 Task: Open a blank google sheet and write heading  SpendSmartAdd Dates in a column and its values below  '2023-05-01, 2023-05-03, 2023-05-05, 2023-05-10, 2023-05-15, 2023-05-20, 2023-05-25 & 2023-05-31'Add Categories in next column and its values below  Groceries, Dining Out, Transportation, Entertainment, Shopping, Utilities, Health & Miscellaneous. Add Descriptions in next column and its values below  Supermarket, Restaurant, Public Transport, Movie Tickets, Clothing Store, Internet Bill, Pharmacy & Online PurchaseAdd Amountin next column and its values below  $50, $30, $10, $20, $100, $60, $40 & $50Save page DashboardFinAnalytics
Action: Mouse moved to (250, 164)
Screenshot: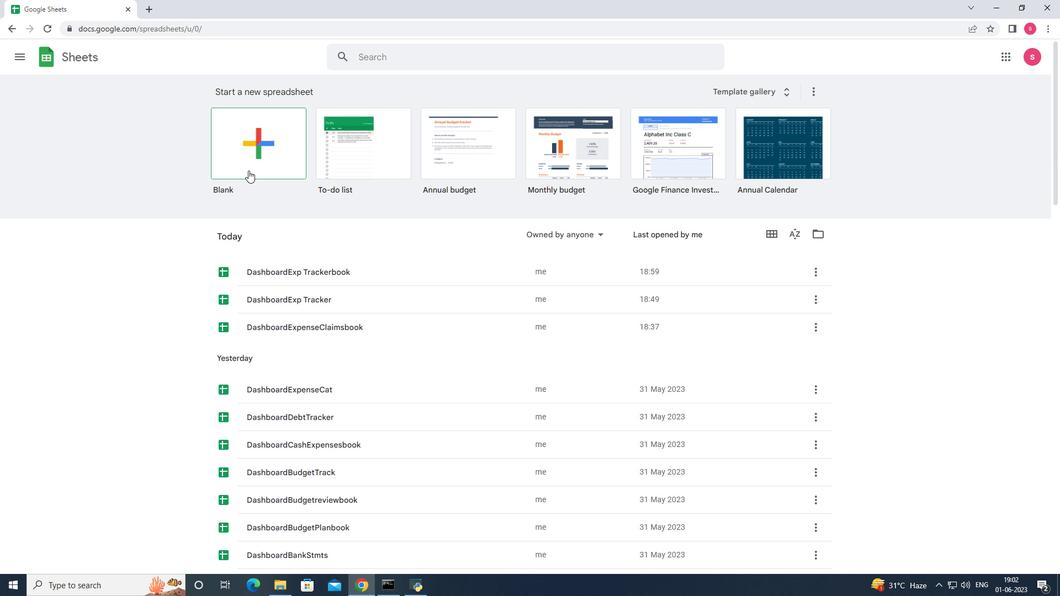 
Action: Mouse pressed left at (250, 164)
Screenshot: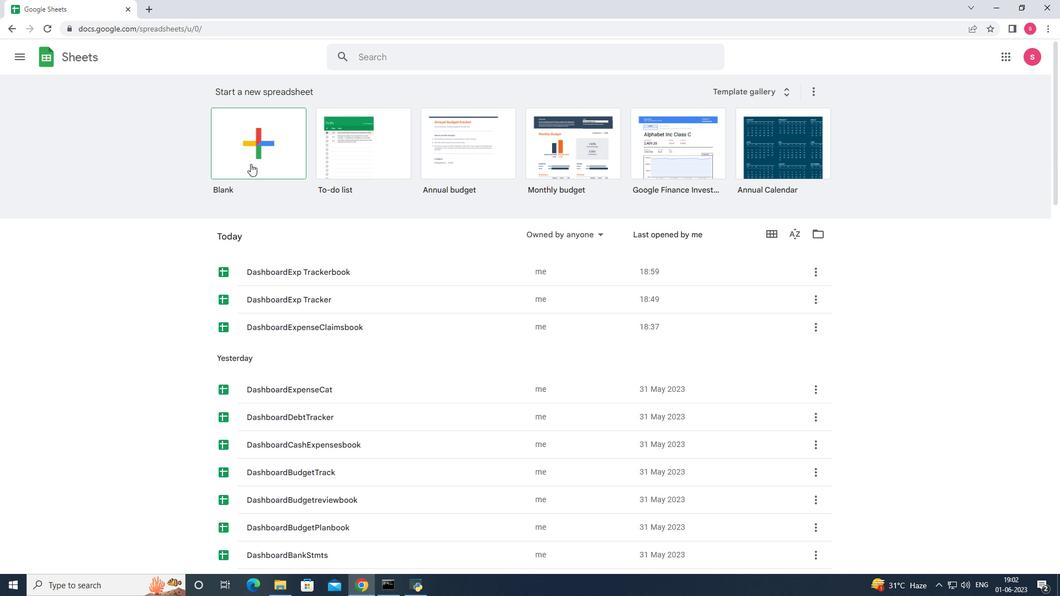 
Action: Mouse moved to (238, 171)
Screenshot: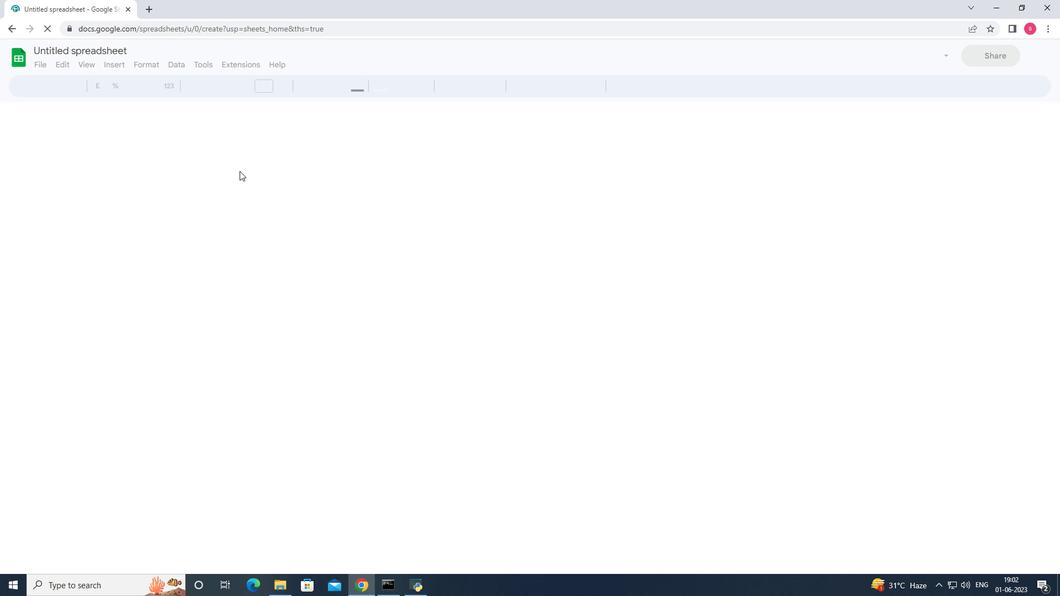 
Action: Key pressed <Key.shift>Spend<Key.shift>Smart<Key.enter><Key.shift>dates<Key.enter>2<Key.backspace><Key.up><Key.enter><Key.left><Key.left><Key.left><Key.left><Key.backspace><Key.shift>D<Key.enter>2023-05-01<Key.enter>2023-05-03<Key.enter>2023-05-05<Key.enter>2023-05-10<Key.enter>30<Key.backspace><Key.backspace>2023-05-15<Key.enter>2023-05-20<Key.enter>2023-05-25<Key.enter>2023-05-31<Key.enter><Key.shift>Ct<Key.backspace>ategories<Key.backspace><Key.backspace><Key.backspace><Key.backspace><Key.backspace><Key.backspace><Key.backspace><Key.backspace><Key.backspace><Key.backspace><Key.right><Key.up><Key.up><Key.up><Key.up><Key.up><Key.up><Key.up><Key.up><Key.up><Key.shift>Categories<Key.enter><Key.shift><Key.shift><Key.shift><Key.shift><Key.shift><Key.shift><Key.shift><Key.shift><Key.shift><Key.shift>Groceries<Key.enter><Key.shift>Dining<Key.space><Key.shift>Out<Key.enter><Key.shift>Transportation<Key.enter><Key.shift><Key.shift><Key.shift><Key.shift>Entertainment<Key.enter><Key.shift>Shopping<Key.enter><Key.shift>Utilities<Key.enter><Key.shift>Health<Key.enter><Key.shift>Miscellaneous<Key.right><Key.up><Key.up><Key.up><Key.up><Key.up><Key.up><Key.up><Key.up><Key.shift>Description<Key.enter><Key.shift>Supermarket<Key.enter><Key.shift>Restaurant<Key.enter><Key.shift>Public<Key.enter><Key.shift><Key.shift><Key.shift><Key.shift><Key.shift><Key.shift><Key.shift><Key.shift><Key.shift>Transpot<Key.backspace>rt<Key.enter><Key.shift>Movie<Key.space><Key.shift>Tickets<Key.enter><Key.shift><Key.shift><Key.shift><Key.shift><Key.shift>Clothing<Key.space><Key.shift>Store<Key.enter><Key.shift><Key.shift><Key.shift><Key.shift><Key.shift>Intr<Key.backspace>ernet<Key.space><Key.shift>Bii<Key.backspace>ll<Key.enter><Key.shift><Key.shift><Key.shift><Key.shift><Key.shift><Key.shift>Pharmacy<Key.right><Key.up><Key.up><Key.up><Key.up><Key.up><Key.up><Key.up><Key.up><Key.up><Key.down><Key.down><Key.down><Key.down><Key.down><Key.left>ctrl+X
Screenshot: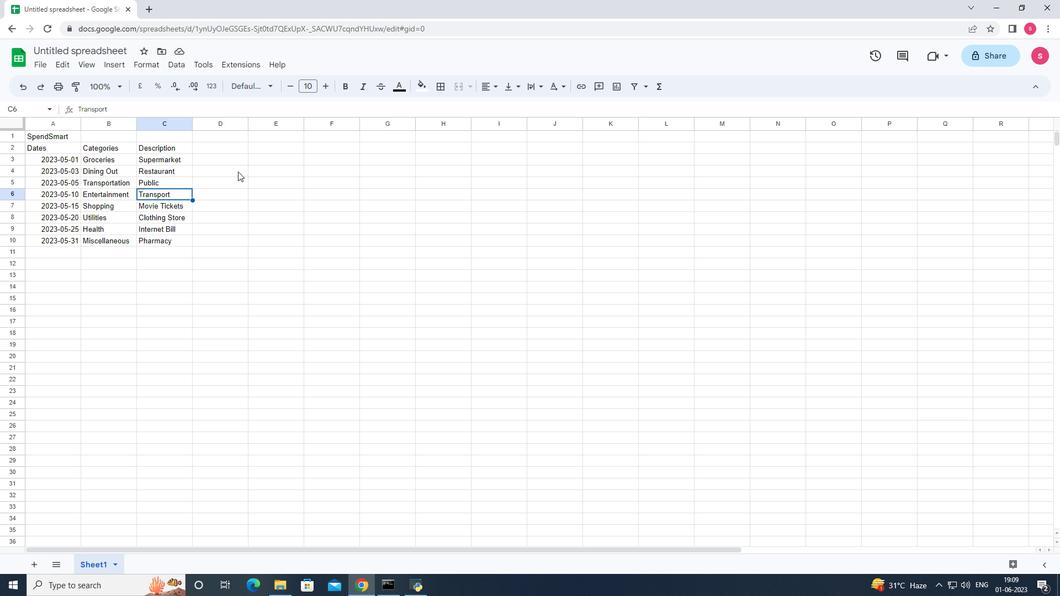 
Action: Mouse moved to (170, 179)
Screenshot: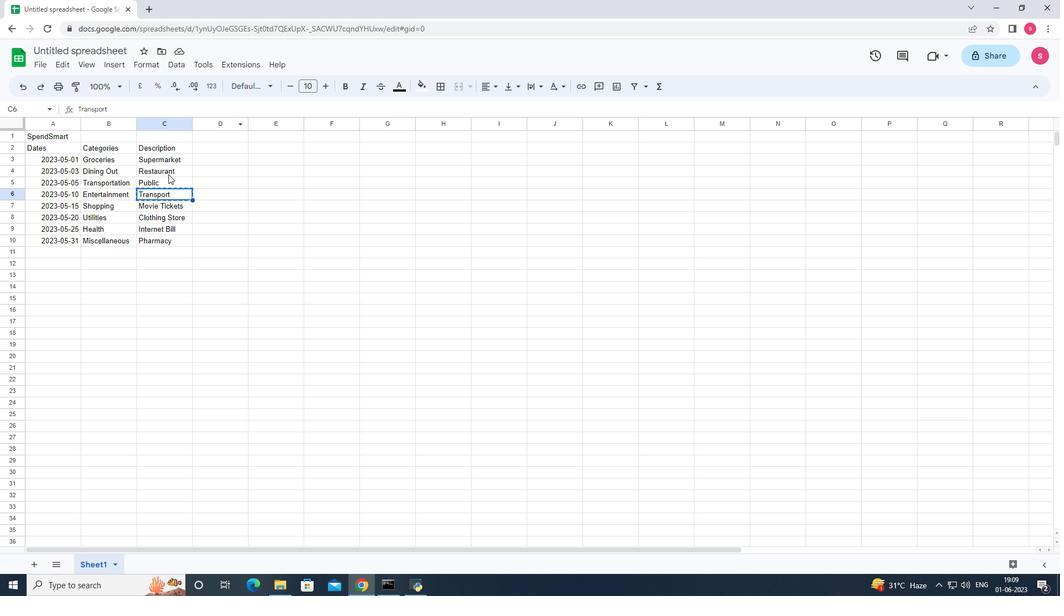
Action: Mouse pressed left at (170, 179)
Screenshot: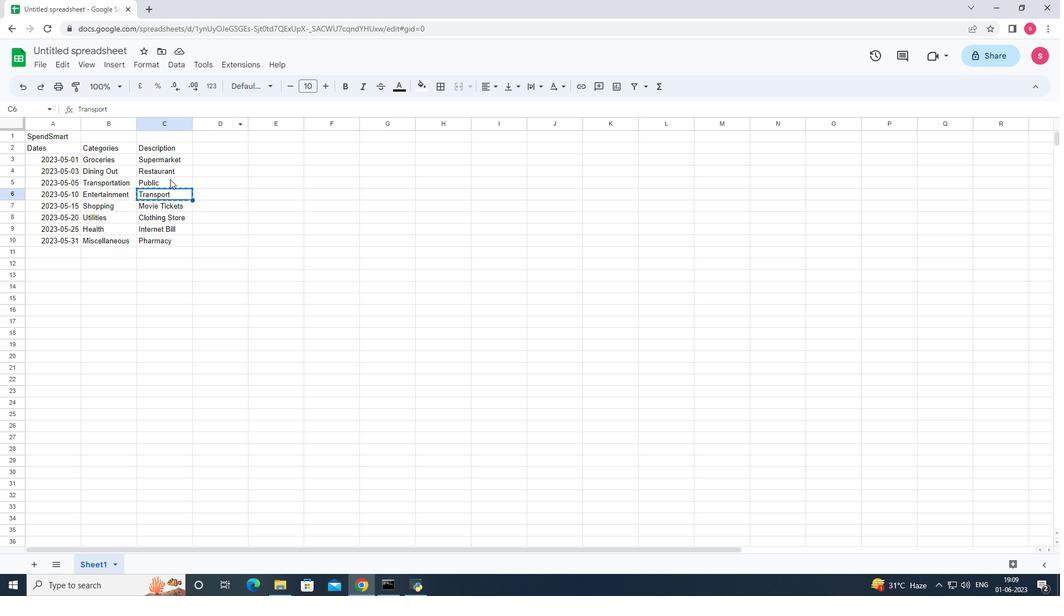 
Action: Mouse moved to (181, 185)
Screenshot: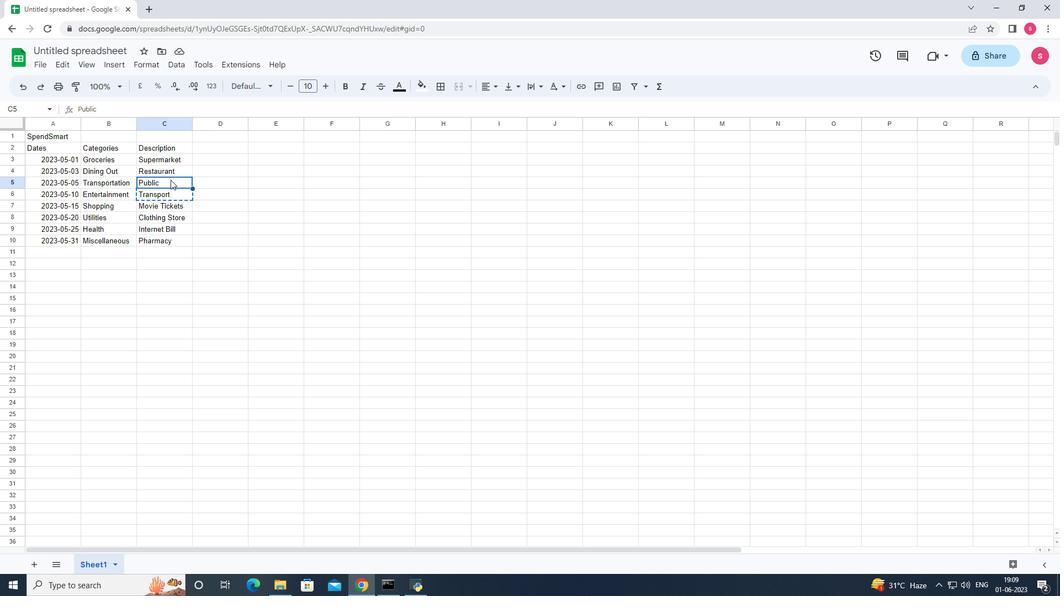
Action: Key pressed <Key.enter><Key.space>ctrl+V
Screenshot: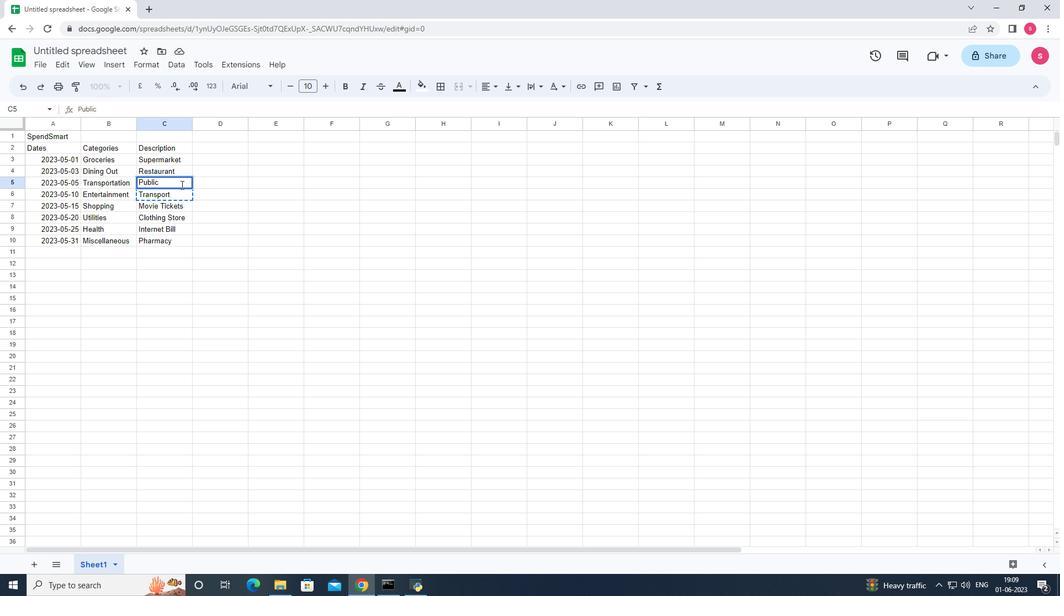 
Action: Mouse moved to (169, 193)
Screenshot: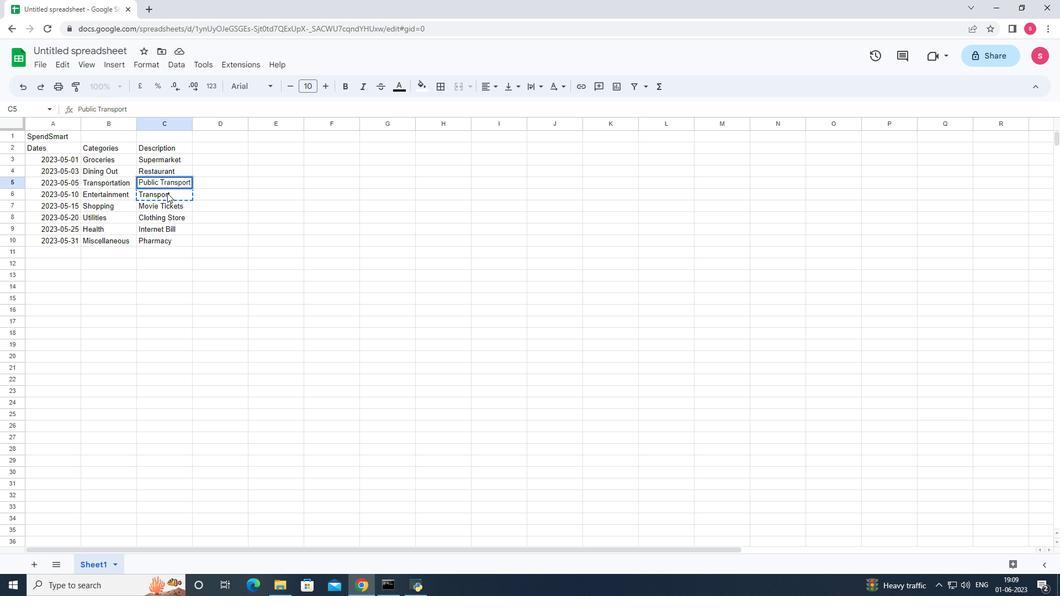 
Action: Mouse pressed left at (169, 193)
Screenshot: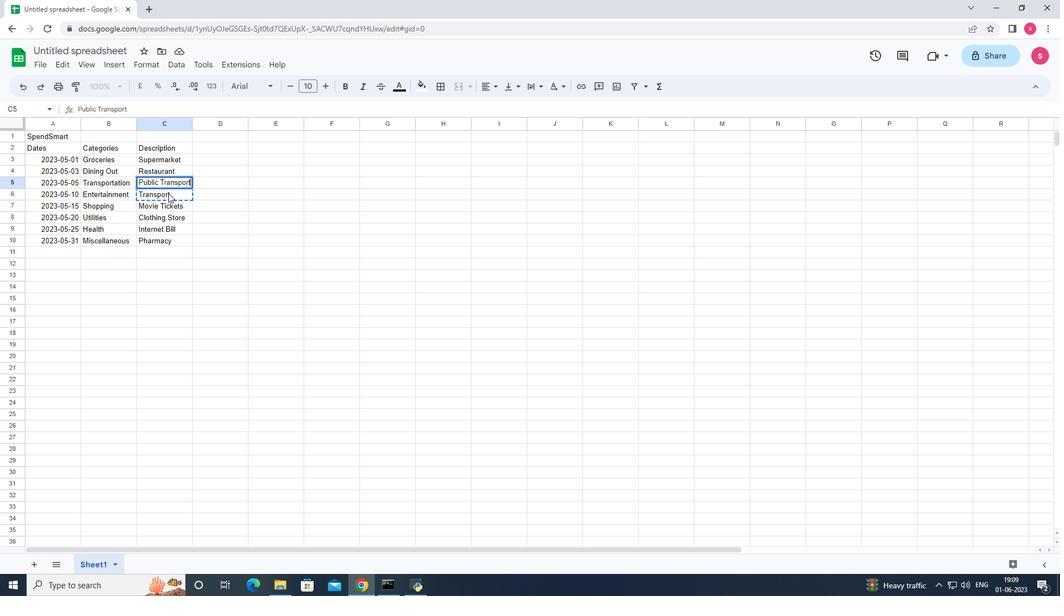 
Action: Mouse moved to (172, 195)
Screenshot: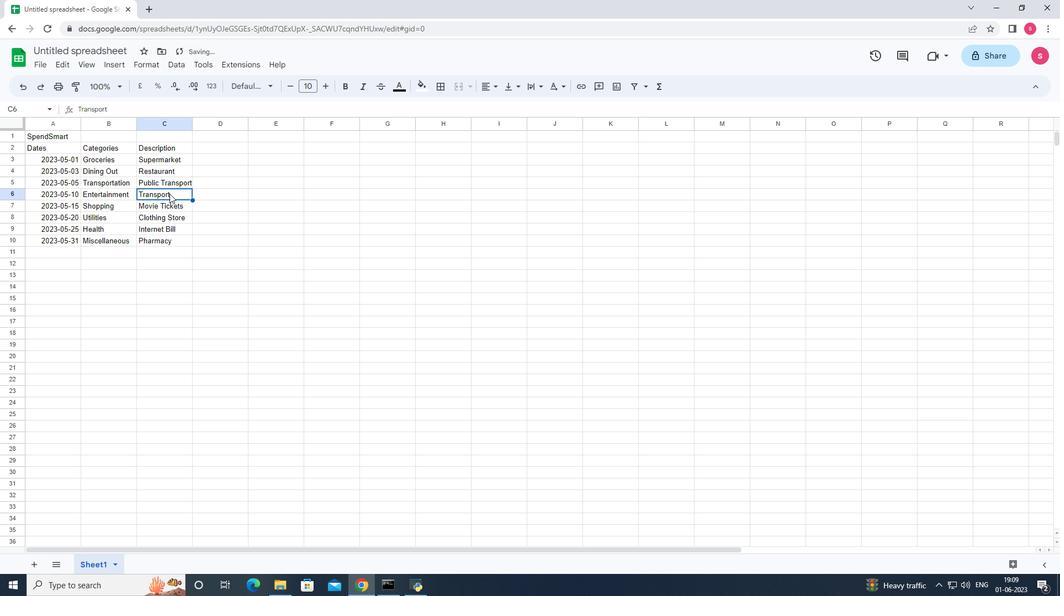 
Action: Key pressed <Key.backspace>
Screenshot: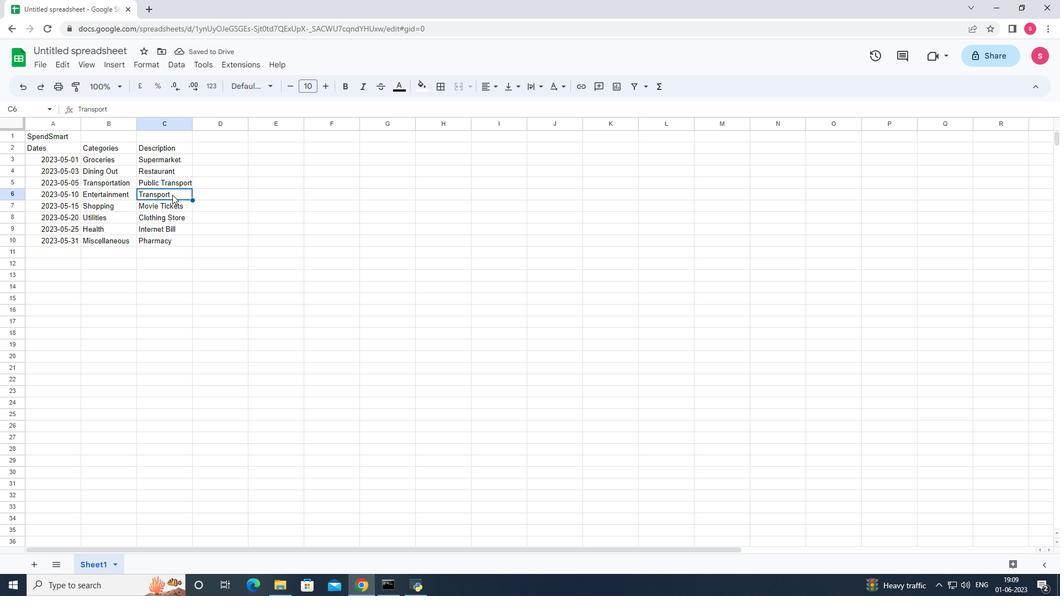 
Action: Mouse moved to (141, 206)
Screenshot: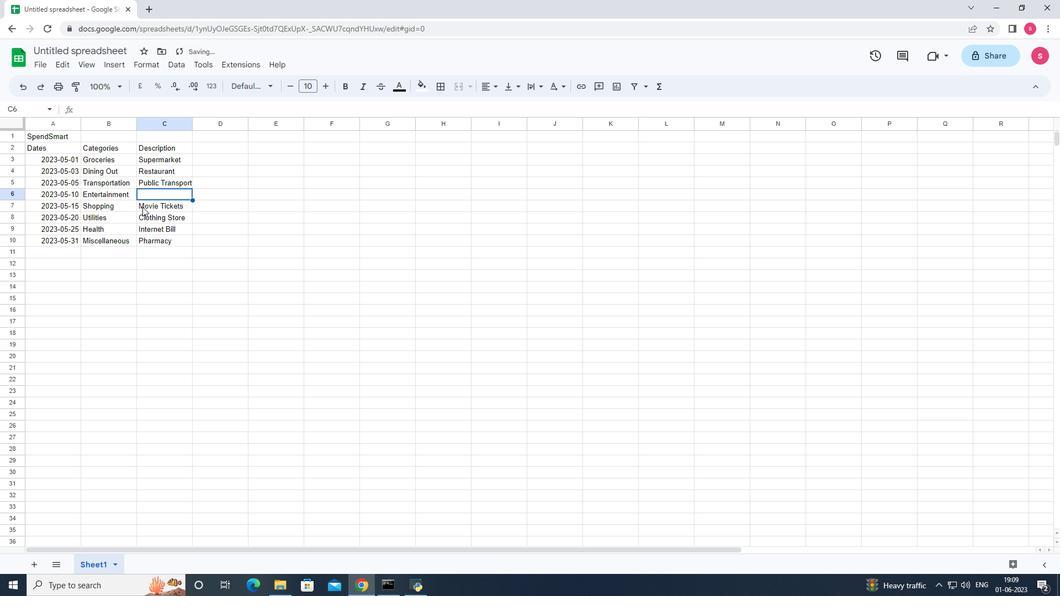 
Action: Mouse pressed left at (141, 206)
Screenshot: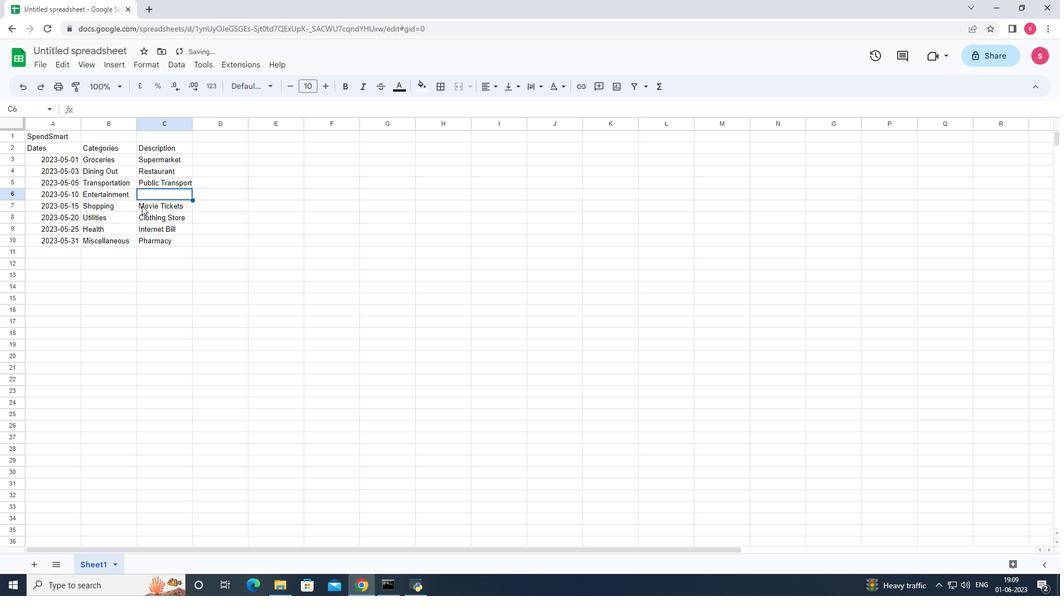 
Action: Mouse moved to (237, 222)
Screenshot: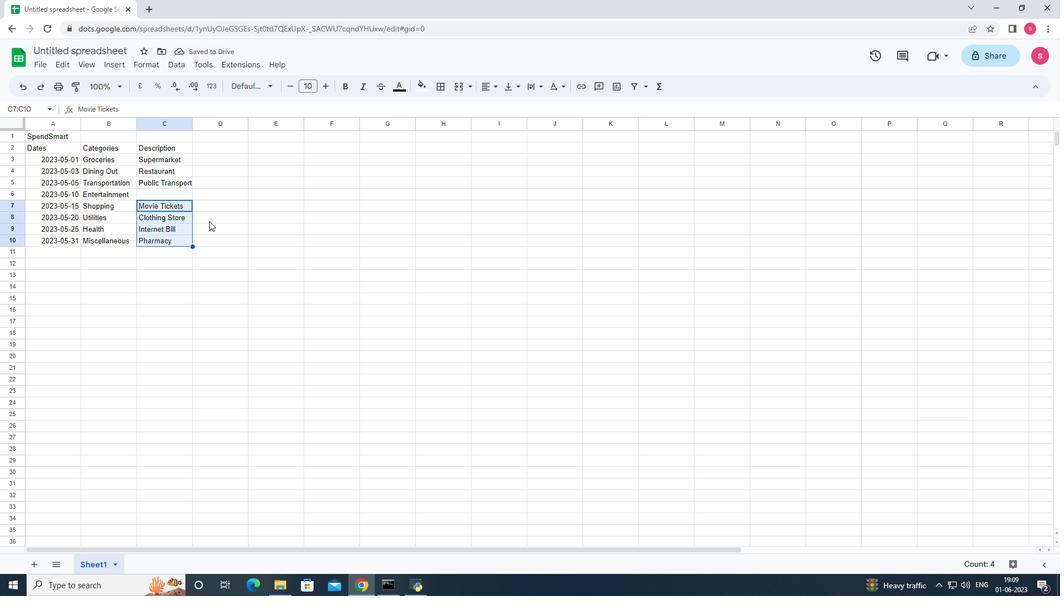 
Action: Mouse pressed left at (237, 222)
Screenshot: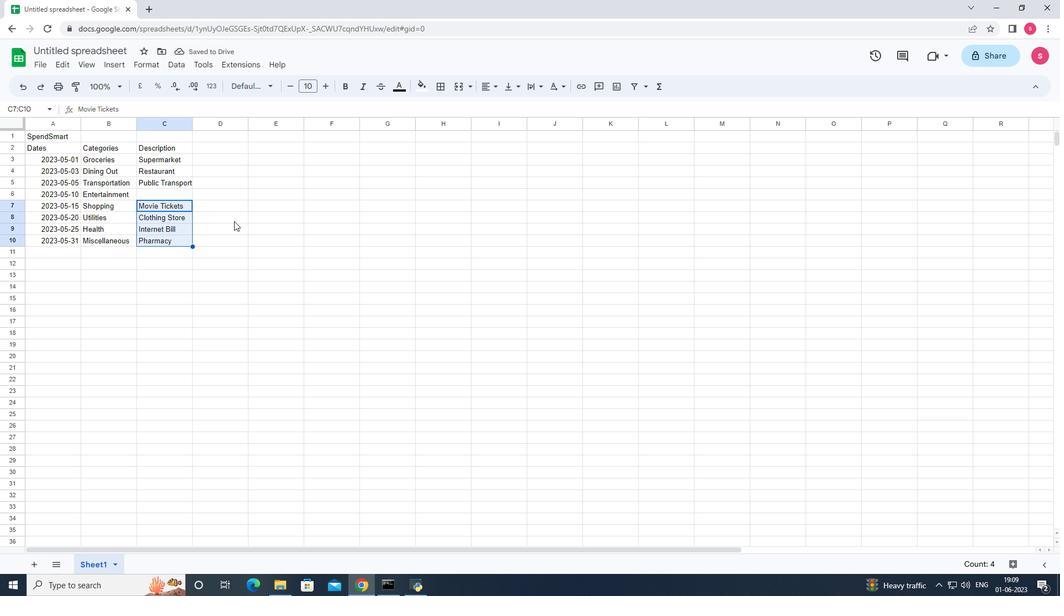 
Action: Mouse moved to (149, 204)
Screenshot: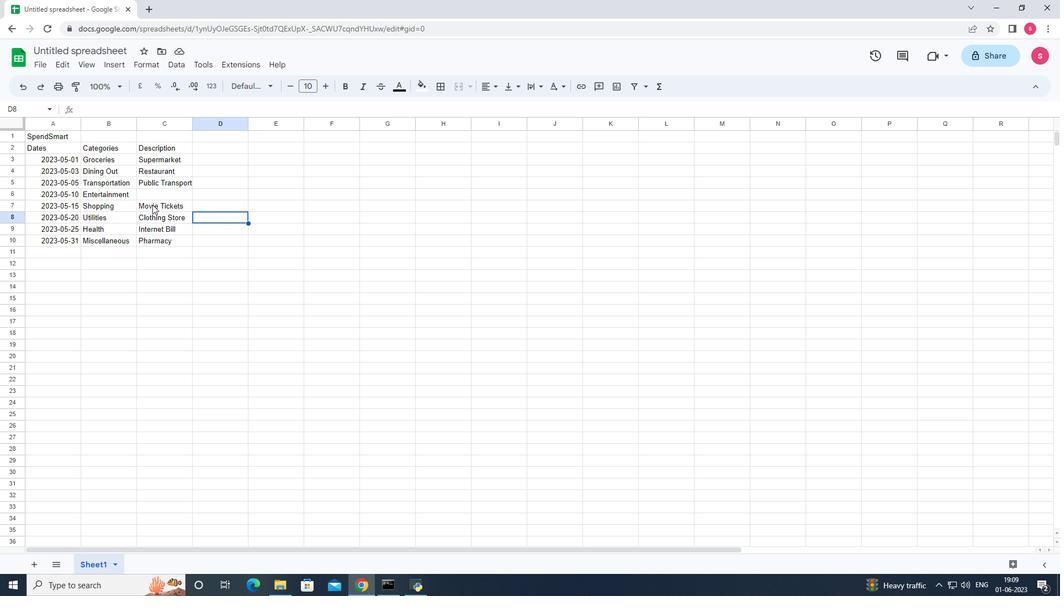 
Action: Mouse pressed left at (149, 204)
Screenshot: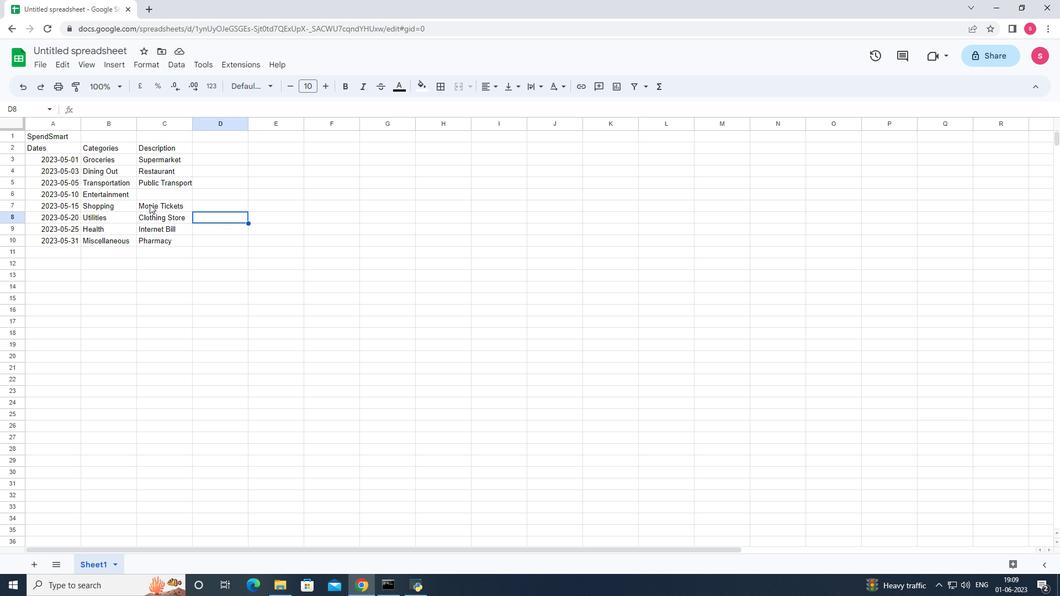 
Action: Mouse moved to (271, 282)
Screenshot: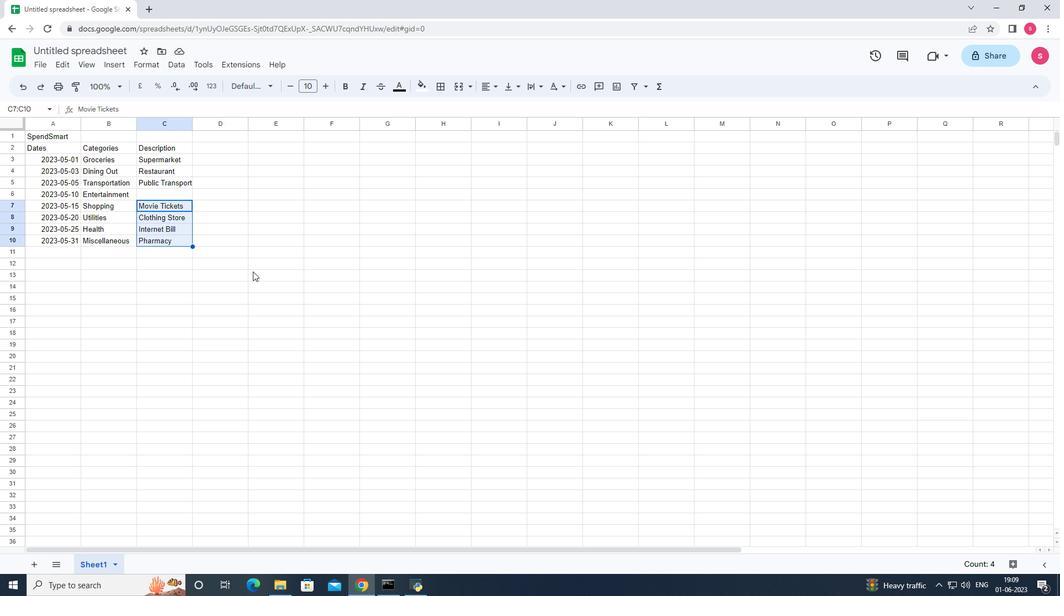 
Action: Key pressed ctrl+X
Screenshot: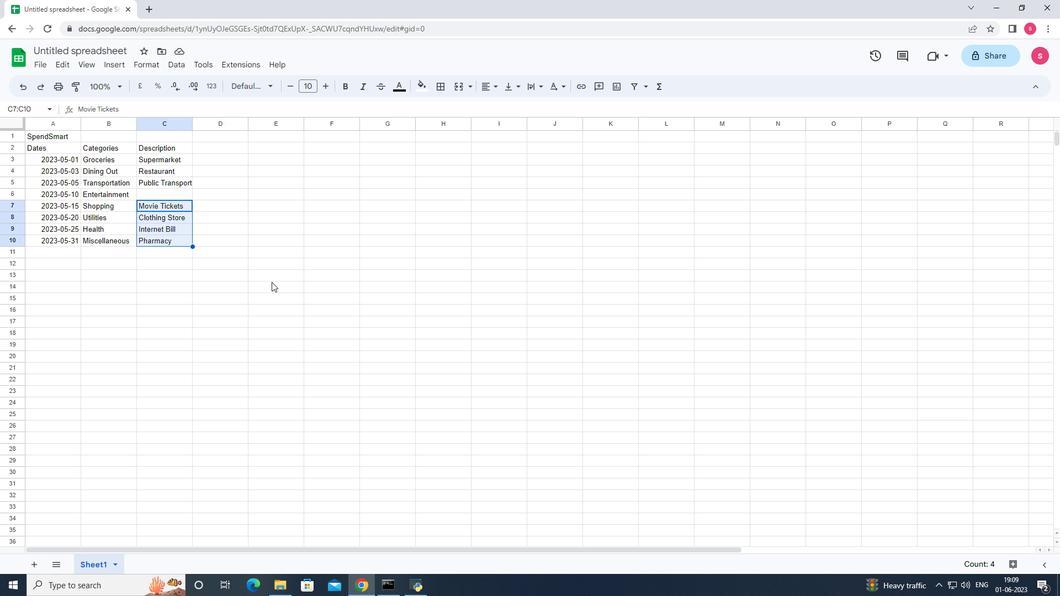 
Action: Mouse moved to (149, 196)
Screenshot: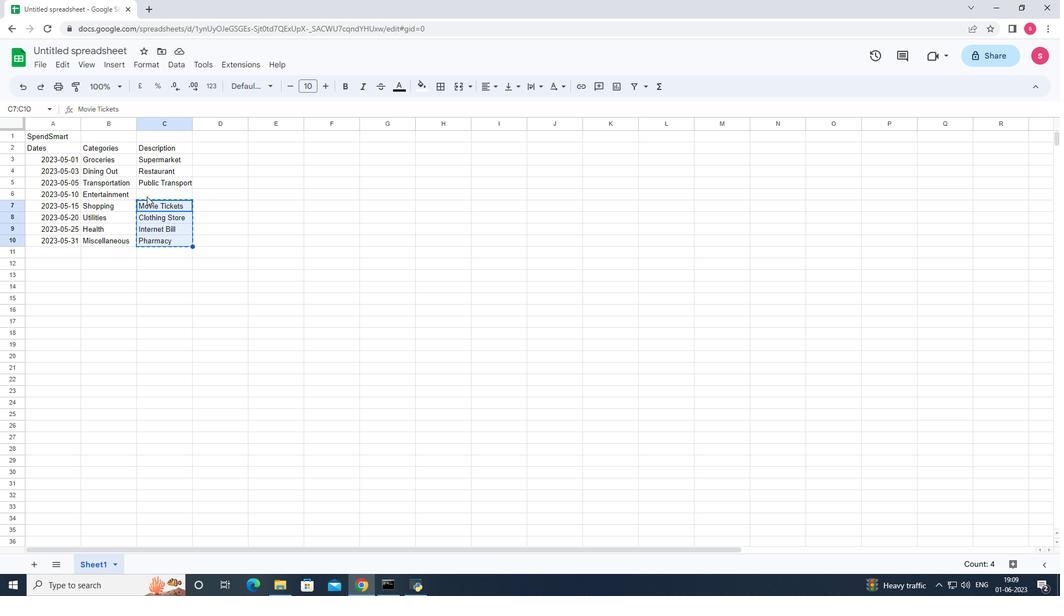 
Action: Mouse pressed left at (149, 196)
Screenshot: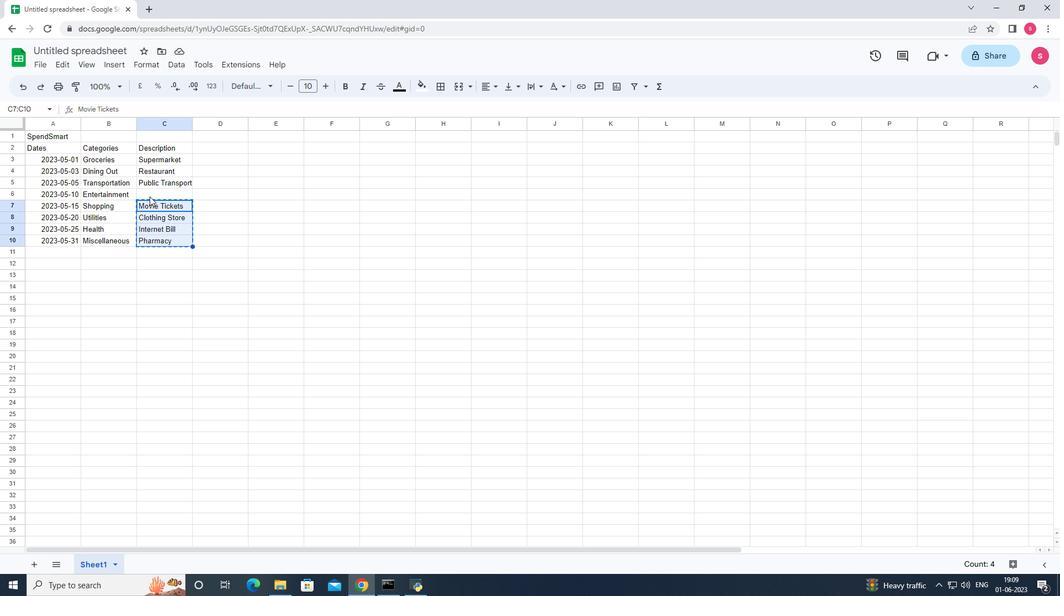 
Action: Mouse moved to (303, 252)
Screenshot: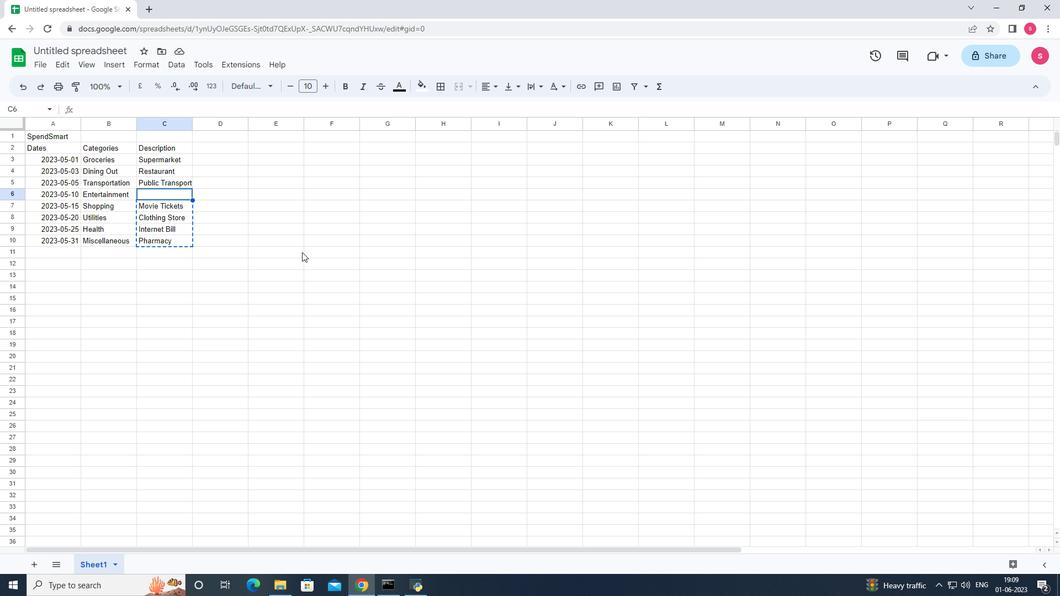 
Action: Key pressed ctrl+V
Screenshot: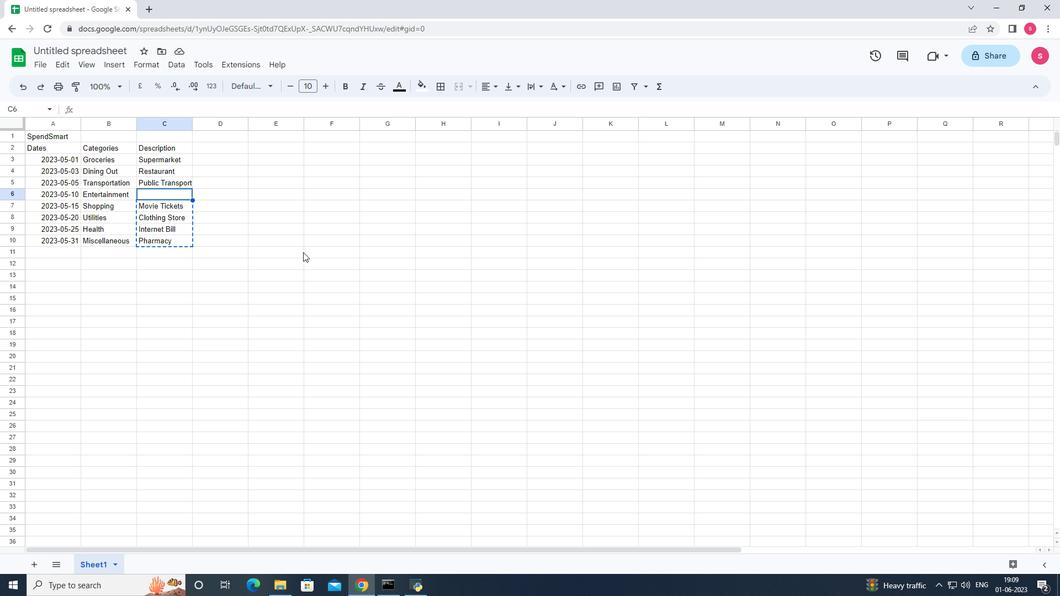 
Action: Mouse moved to (149, 239)
Screenshot: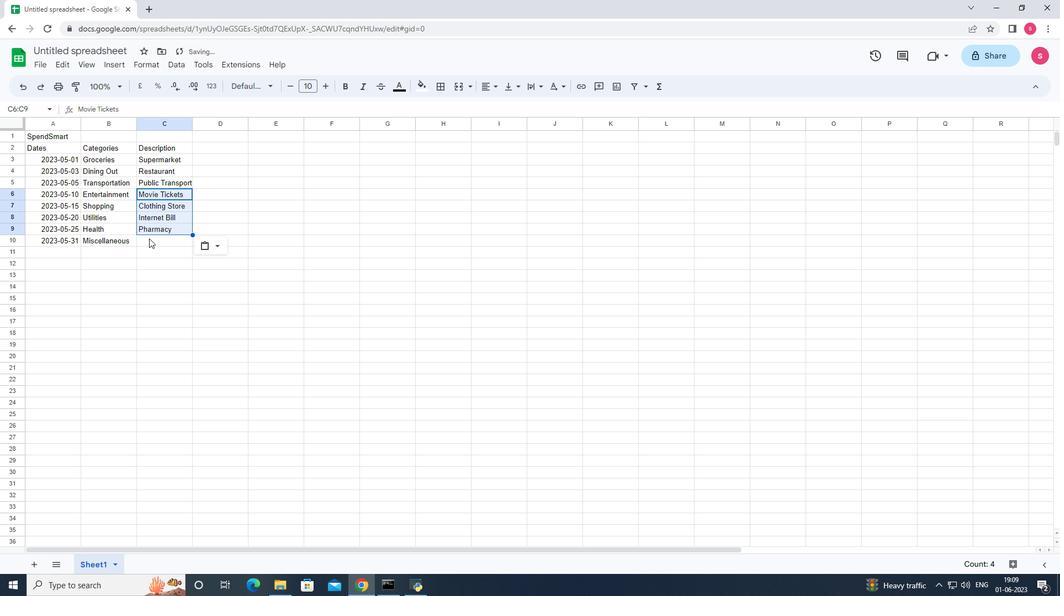 
Action: Mouse pressed left at (149, 239)
Screenshot: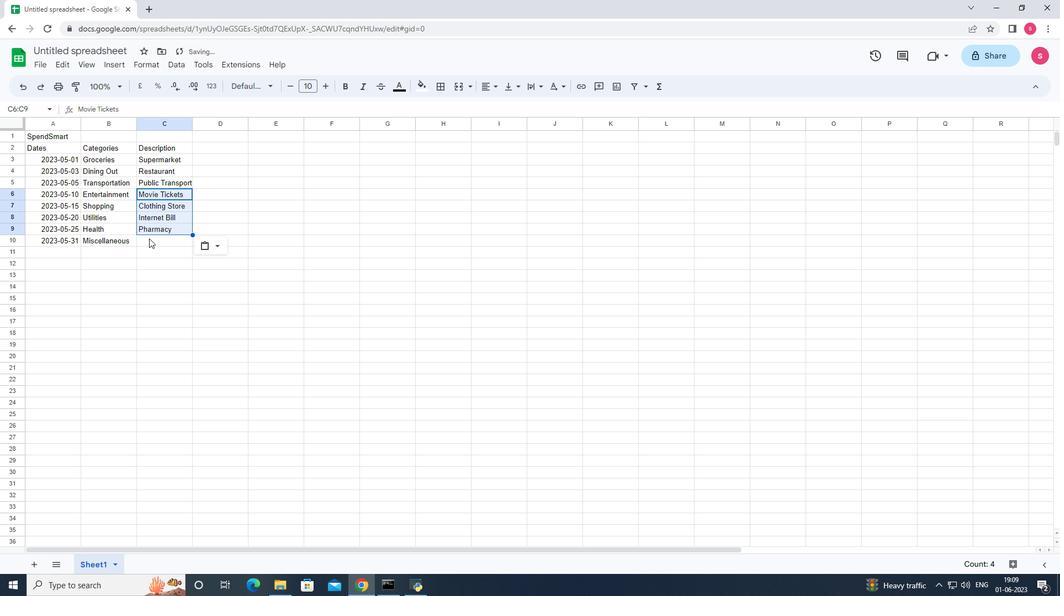 
Action: Mouse moved to (165, 245)
Screenshot: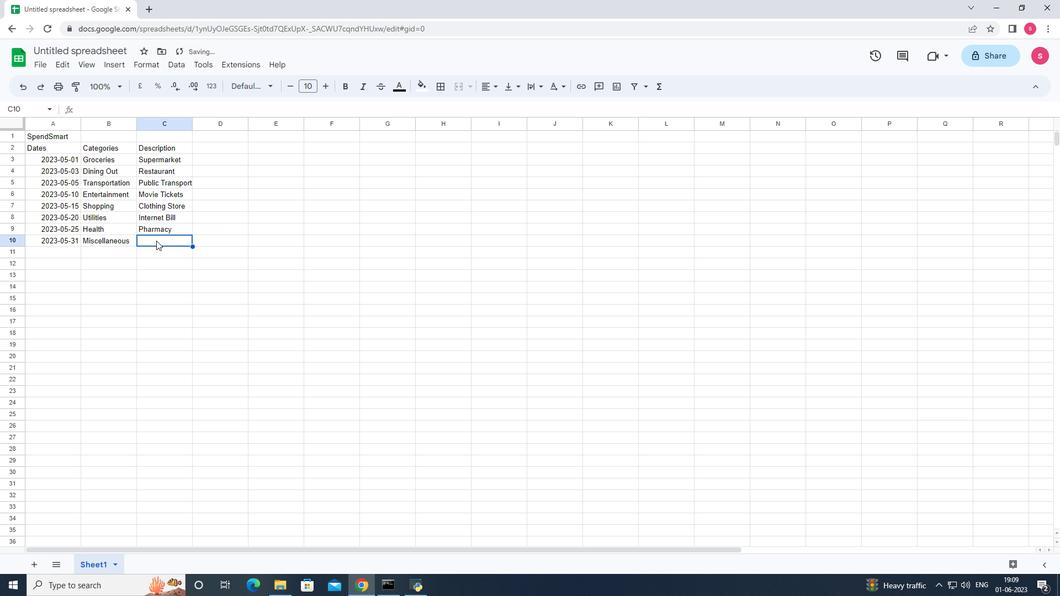 
Action: Key pressed <Key.shift><Key.shift>Online<Key.space><Key.shift>Purchase<Key.right><Key.up><Key.up><Key.up><Key.up><Key.up><Key.up><Key.up><Key.up><Key.shift>Amount<Key.enter>50<Key.enter>30<Key.enter>10<Key.enter>20<Key.enter>100<Key.enter>60<Key.enter>40<Key.enter>50<Key.enter>
Screenshot: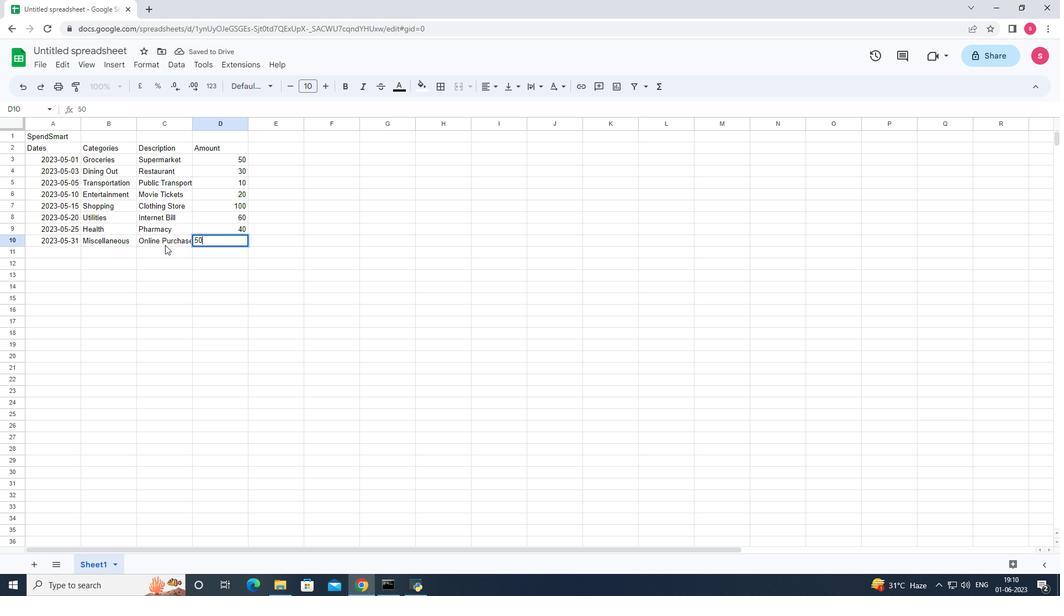 
Action: Mouse moved to (224, 158)
Screenshot: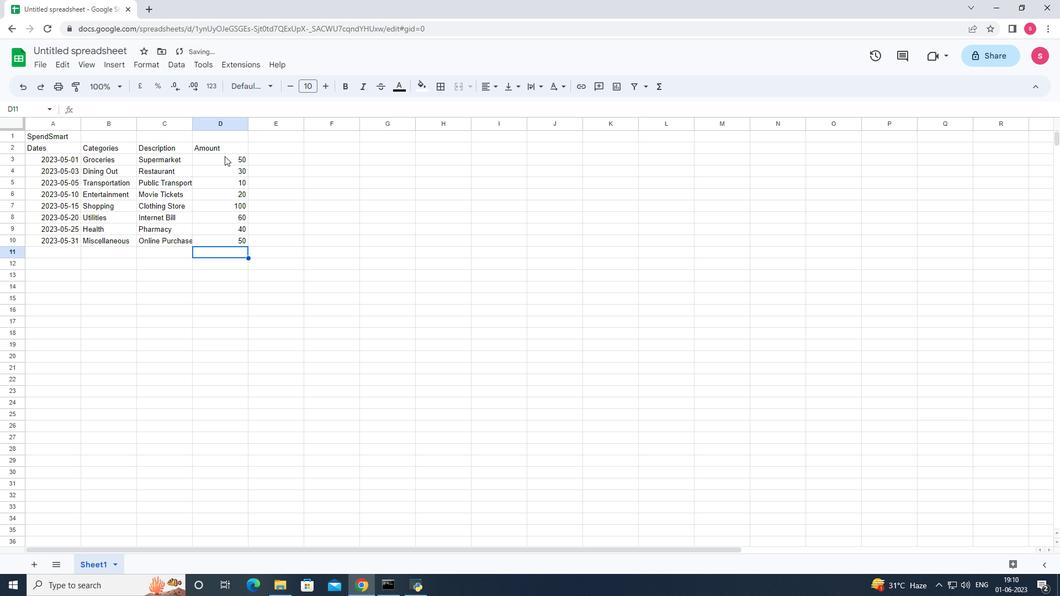 
Action: Mouse pressed left at (224, 158)
Screenshot: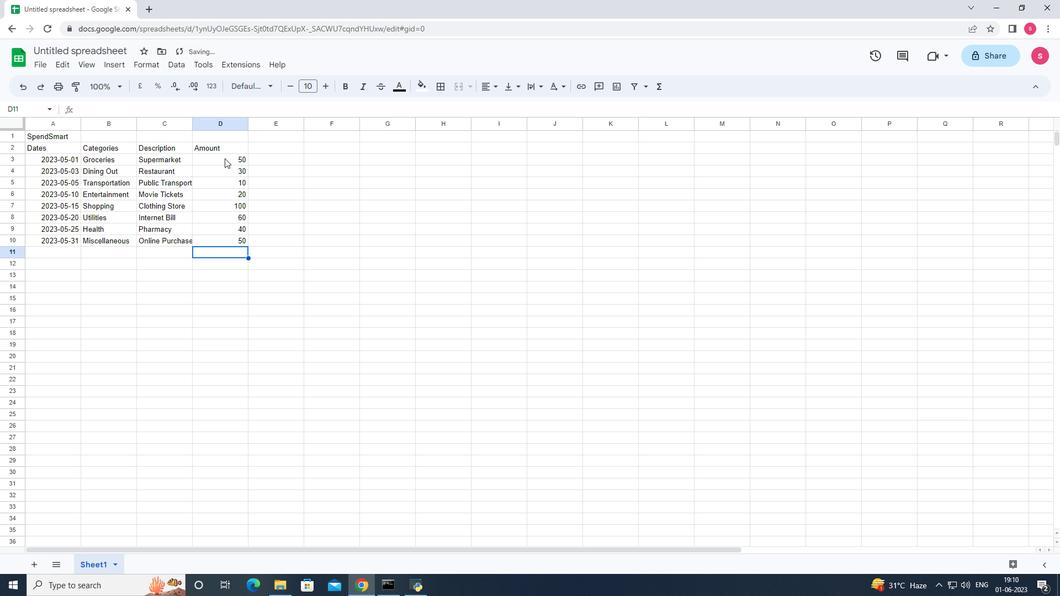 
Action: Mouse moved to (151, 70)
Screenshot: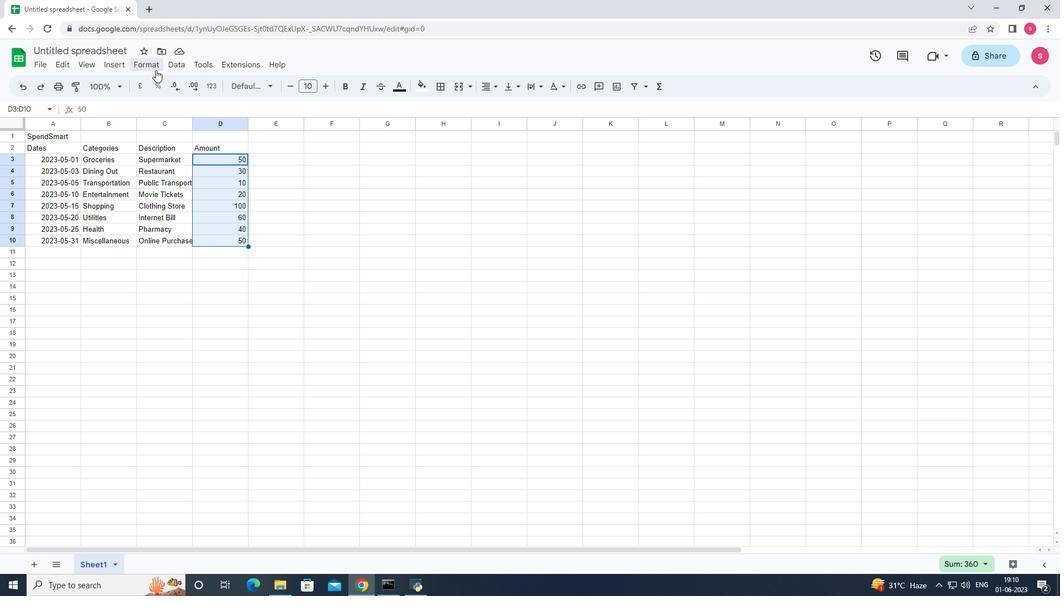 
Action: Mouse pressed left at (151, 70)
Screenshot: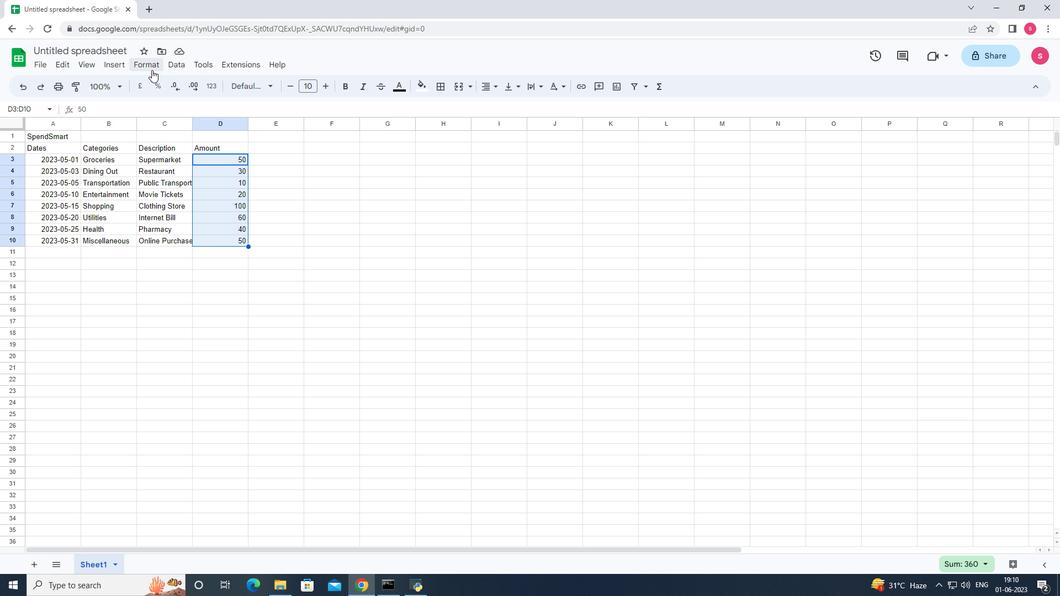 
Action: Mouse moved to (164, 109)
Screenshot: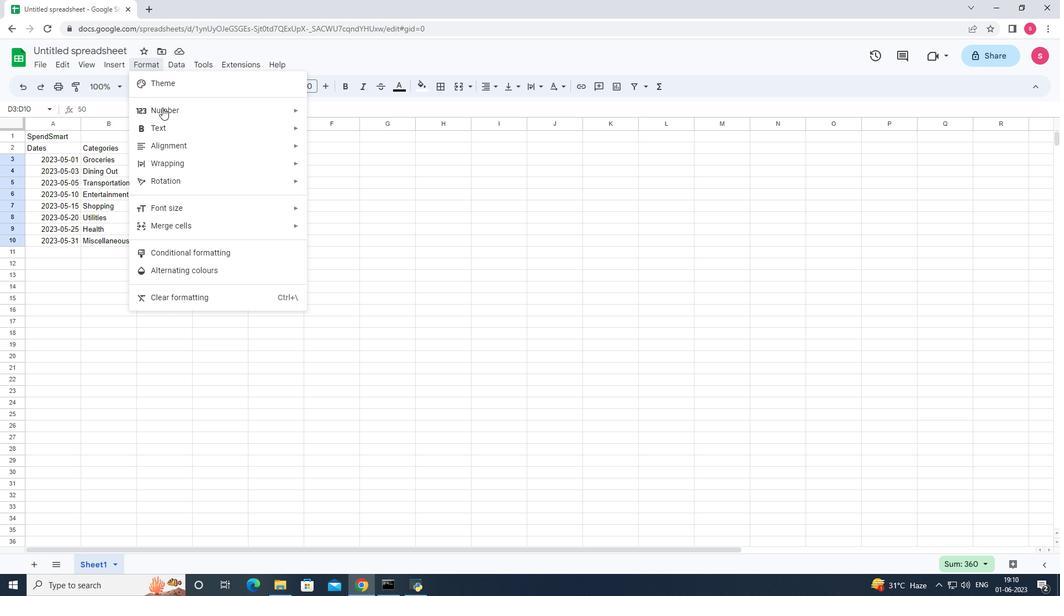 
Action: Mouse pressed left at (164, 109)
Screenshot: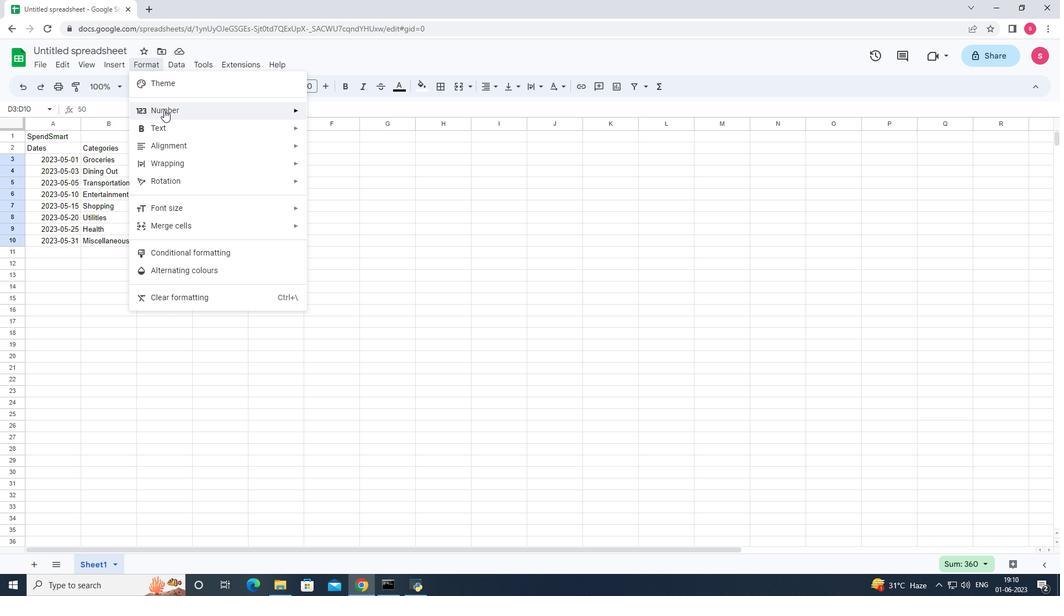 
Action: Mouse moved to (364, 450)
Screenshot: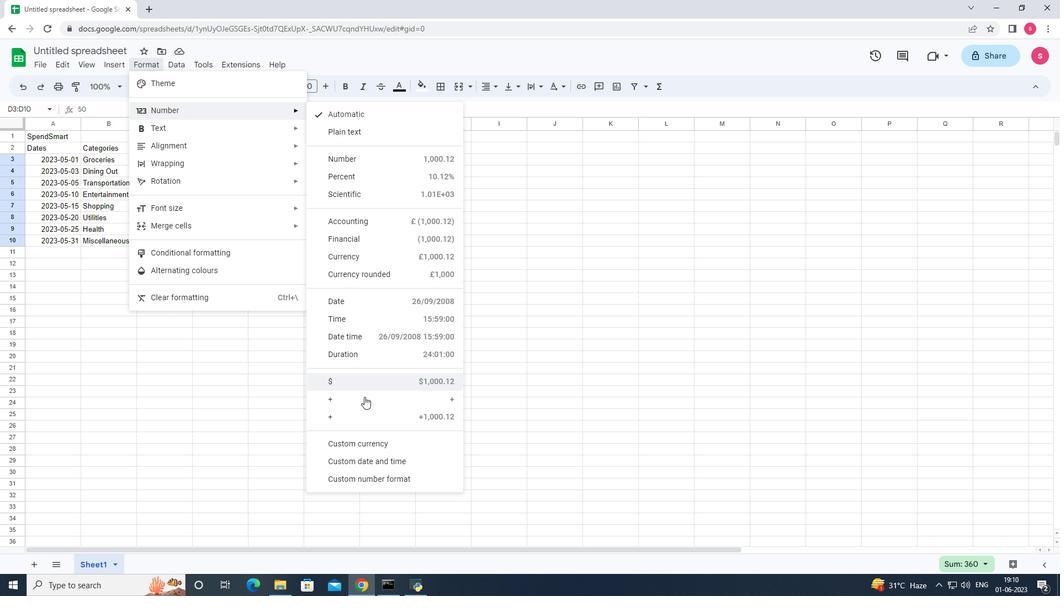 
Action: Mouse pressed left at (364, 450)
Screenshot: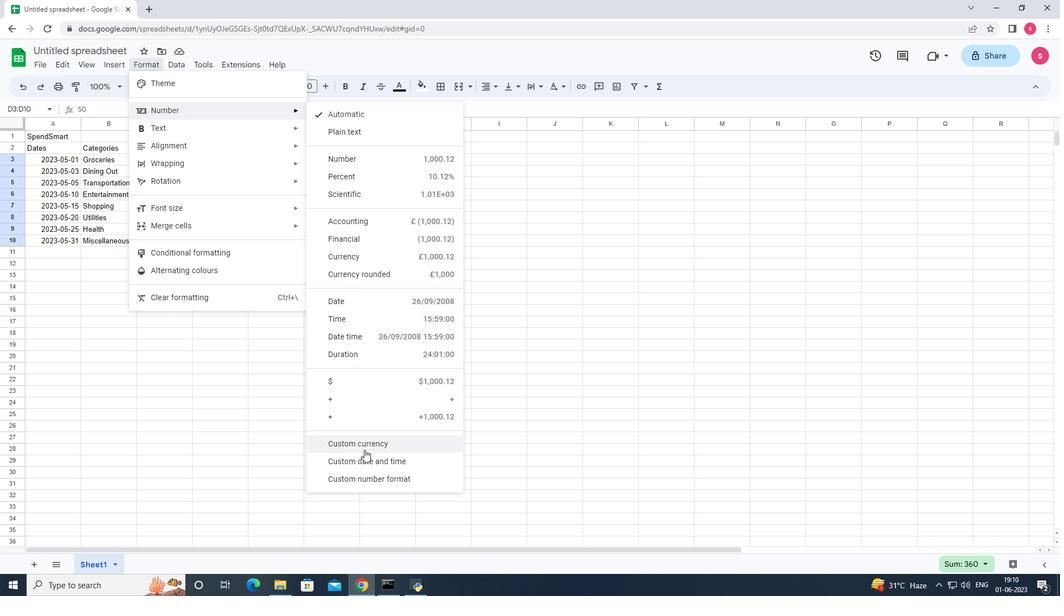 
Action: Mouse moved to (519, 240)
Screenshot: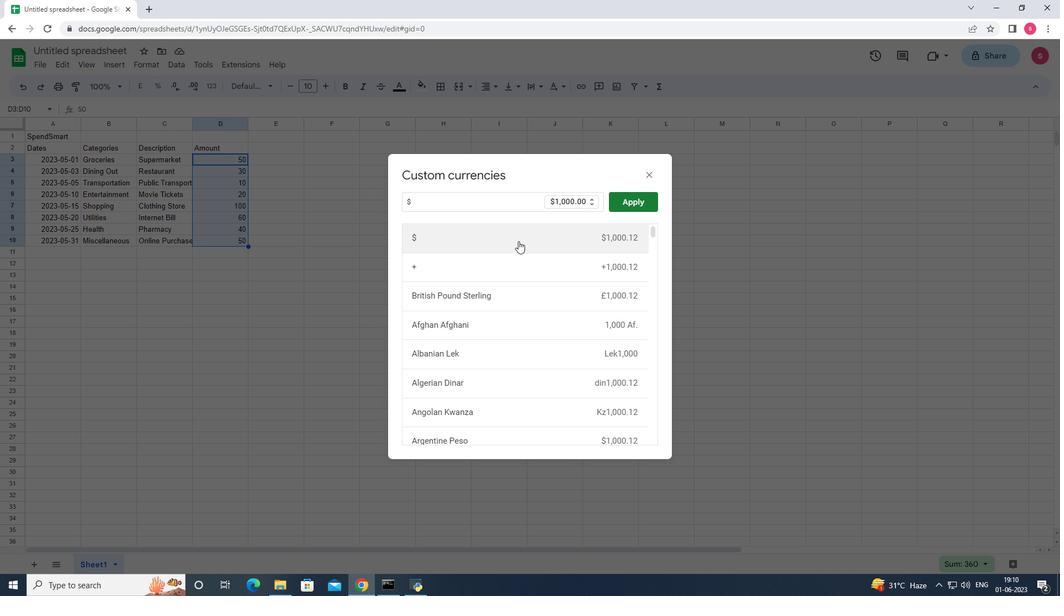 
Action: Mouse pressed left at (519, 240)
Screenshot: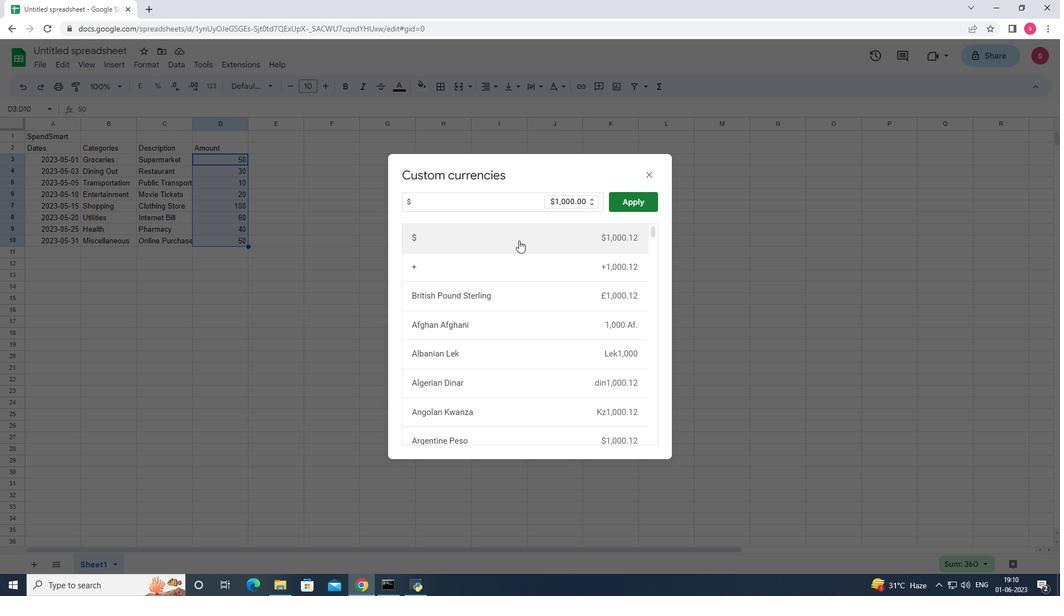 
Action: Mouse moved to (625, 207)
Screenshot: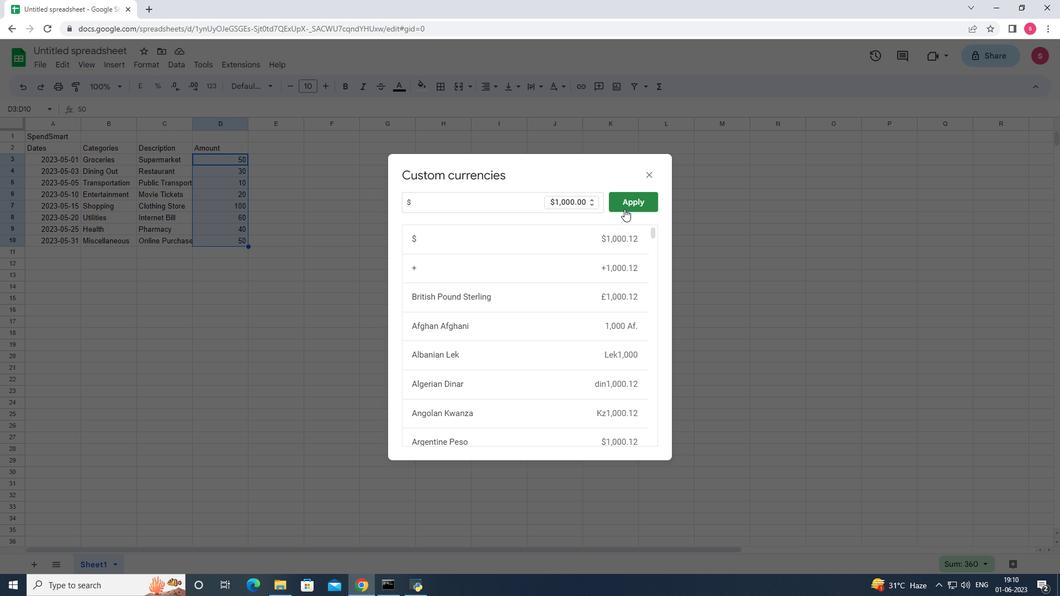 
Action: Mouse pressed left at (625, 207)
Screenshot: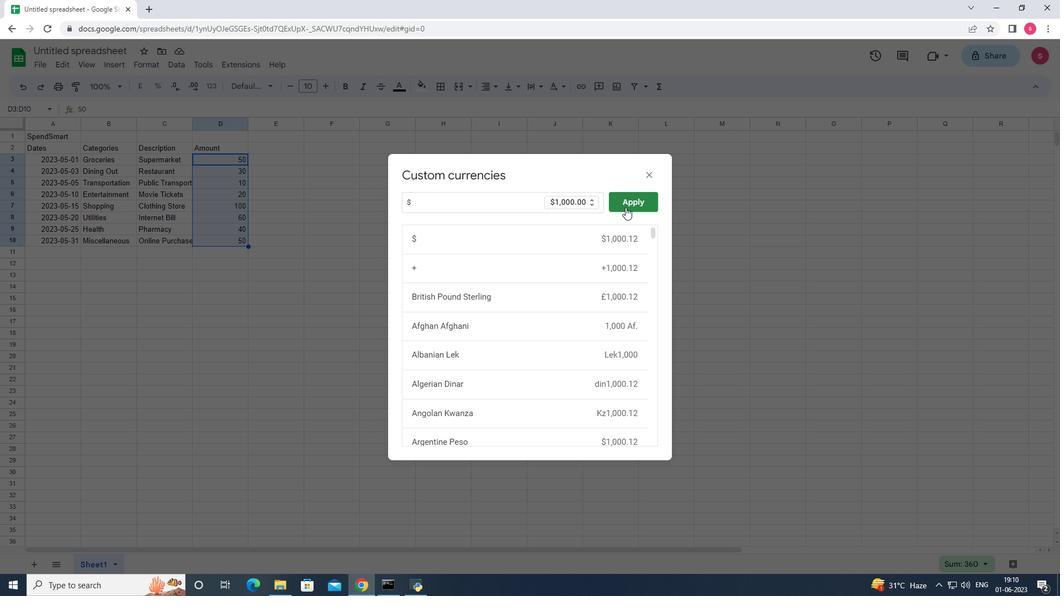 
Action: Mouse moved to (393, 256)
Screenshot: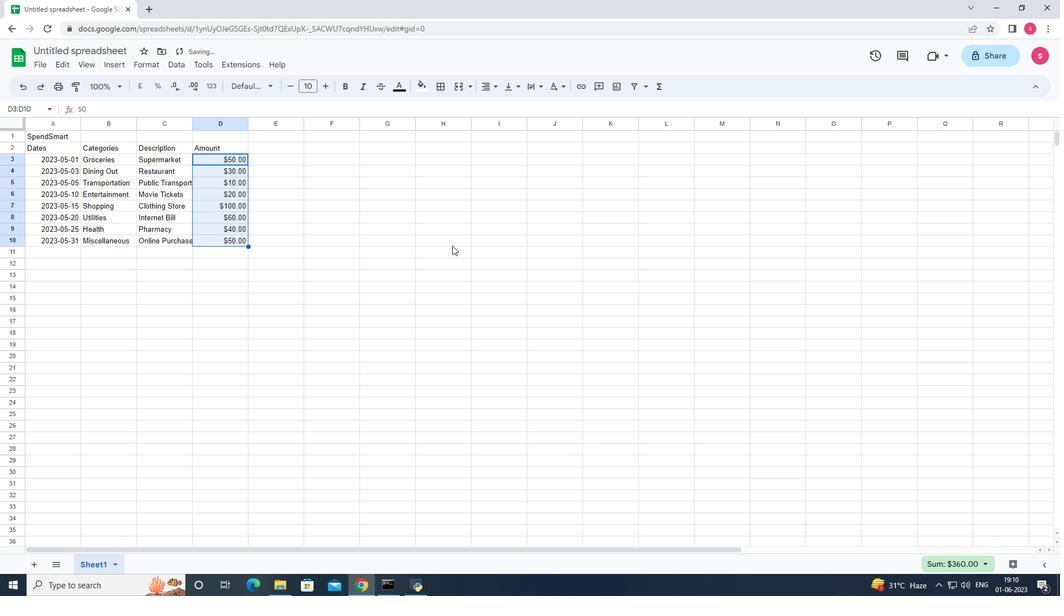
Action: Mouse pressed left at (393, 256)
Screenshot: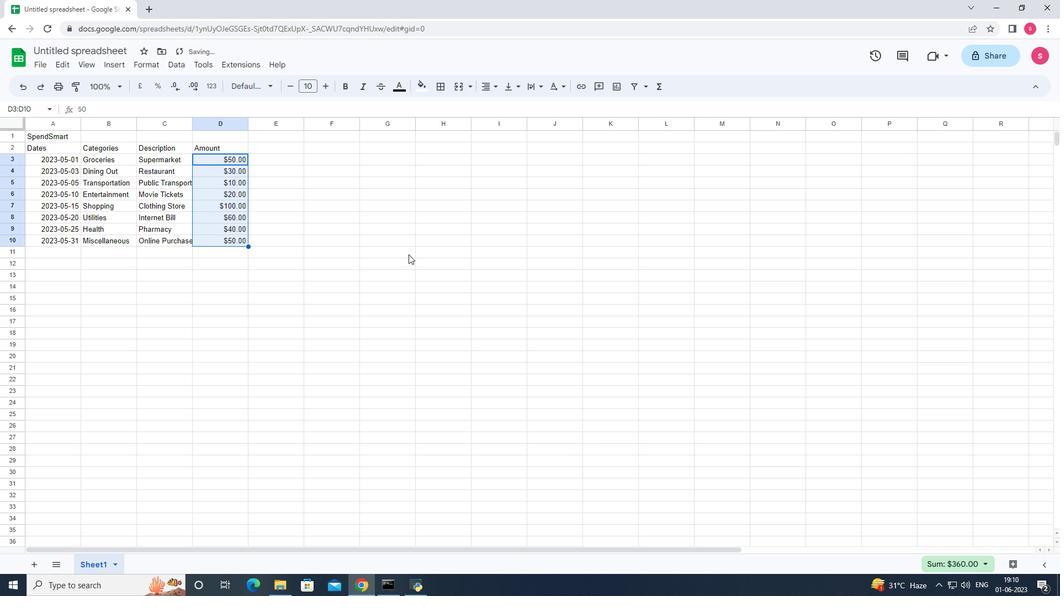 
Action: Mouse moved to (74, 52)
Screenshot: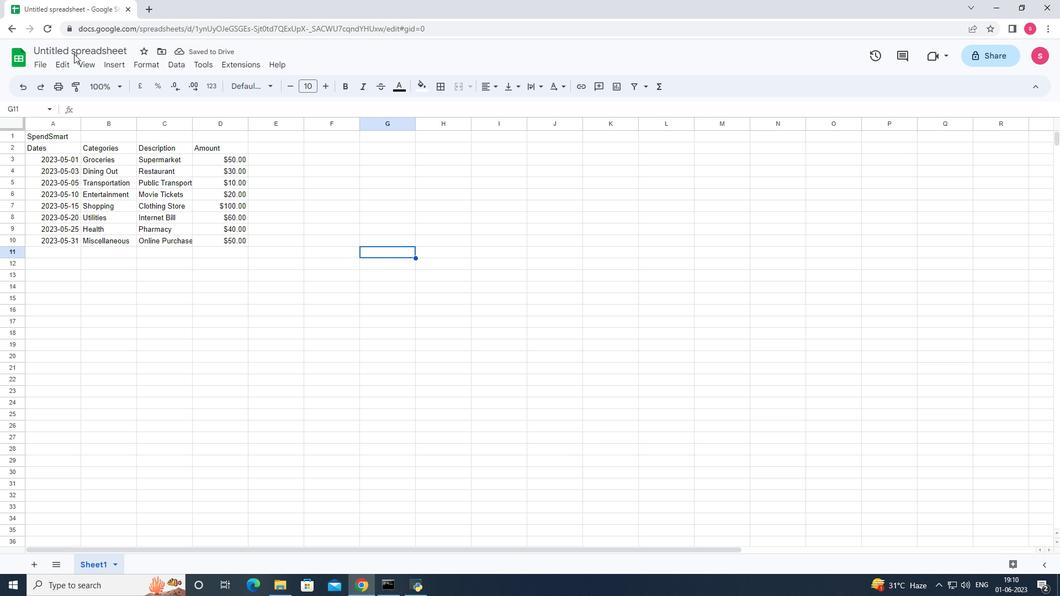 
Action: Mouse pressed left at (74, 52)
Screenshot: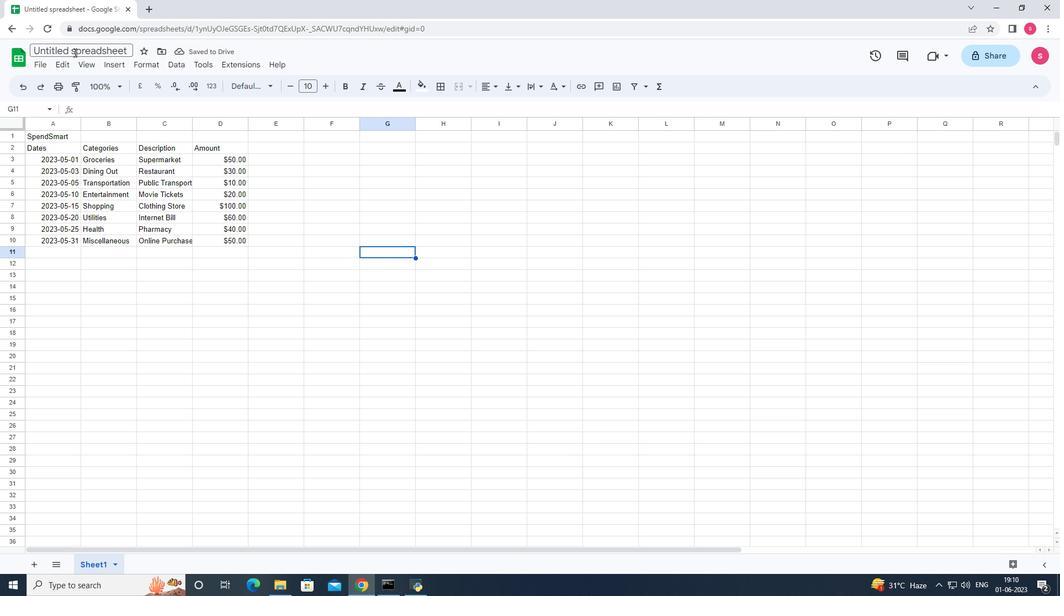 
Action: Key pressed <Key.backspace><Key.shift>Dashboard<Key.shift><Key.shift><Key.shift><Key.shift><Key.shift><Key.shift><Key.shift><Key.shift><Key.shift><Key.shift><Key.shift><Key.shift><Key.shift><Key.shift><Key.shift><Key.shift><Key.shift><Key.shift><Key.shift><Key.shift><Key.shift>Fin<Key.shift>Analytics
Screenshot: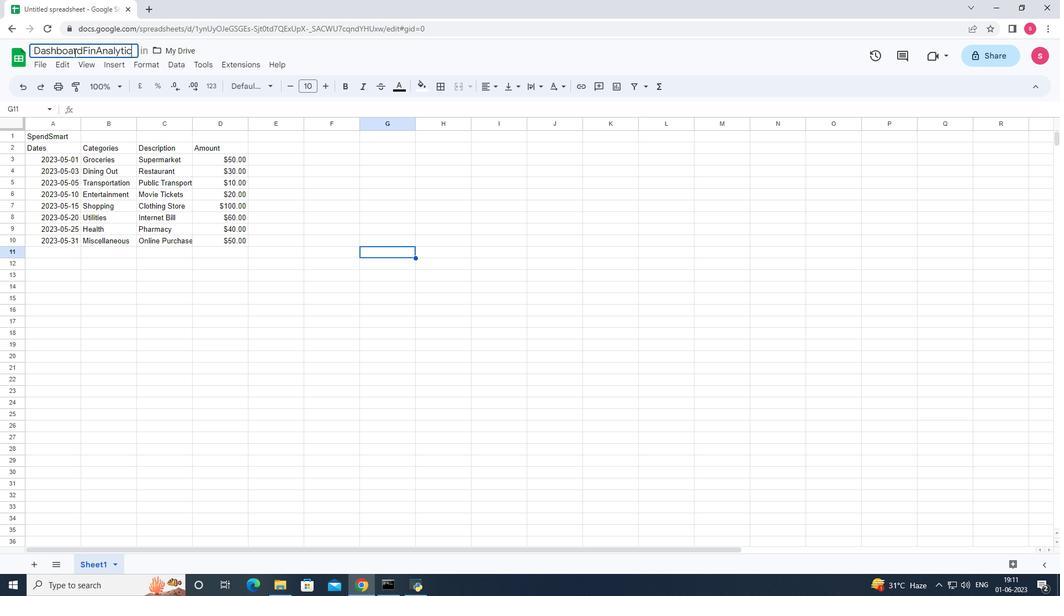 
Action: Mouse moved to (262, 292)
Screenshot: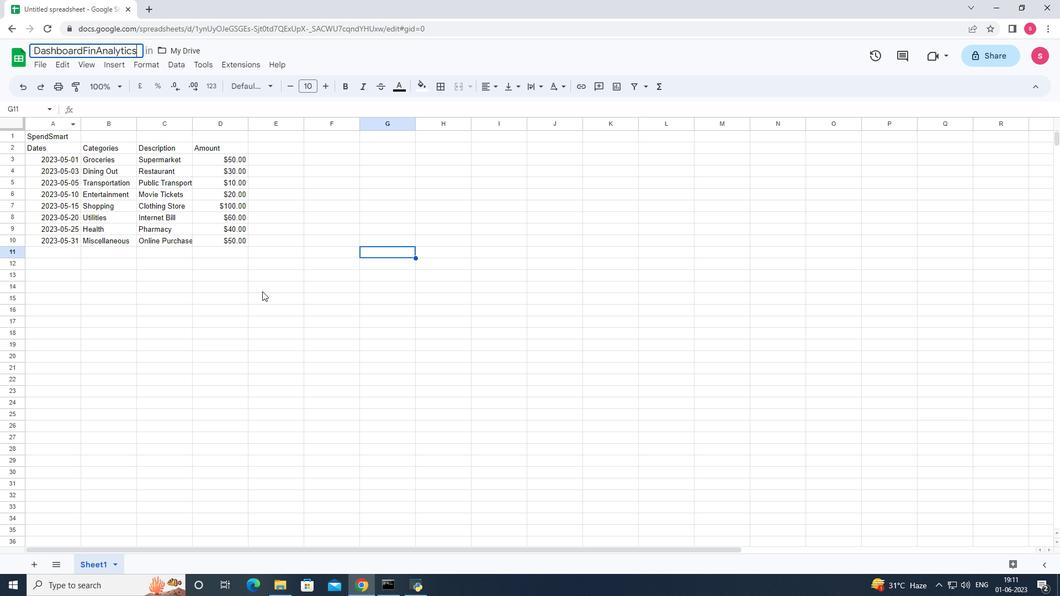 
Action: Mouse pressed left at (262, 292)
Screenshot: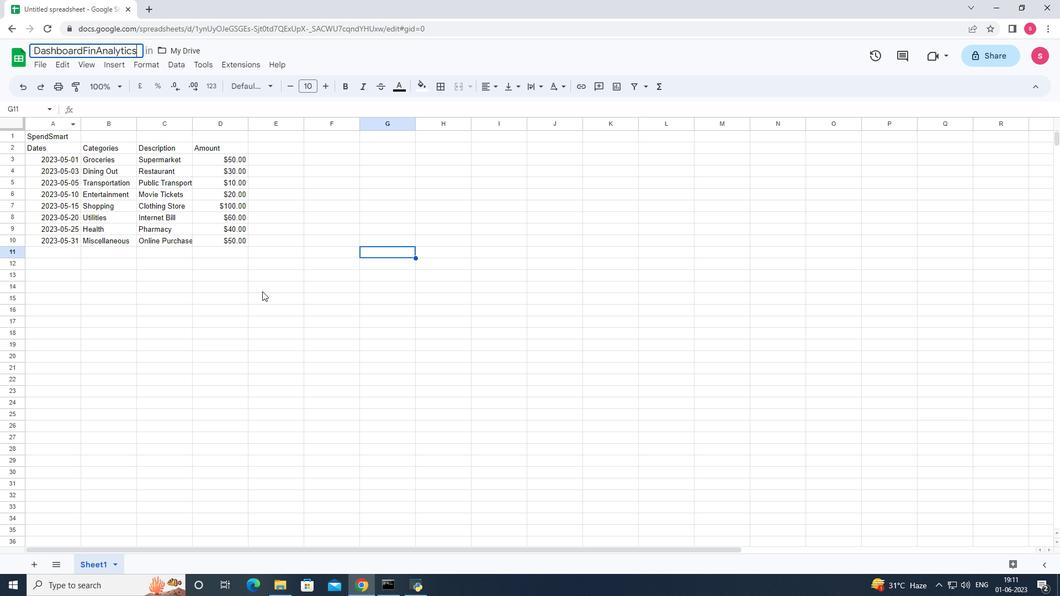 
Action: Mouse moved to (77, 124)
Screenshot: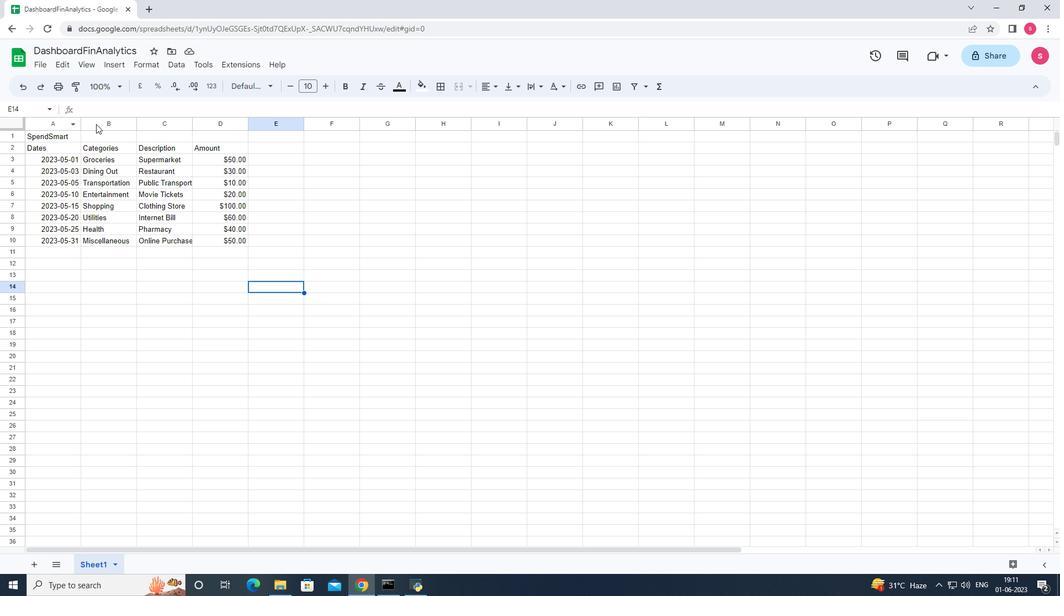
Action: Mouse pressed left at (77, 124)
Screenshot: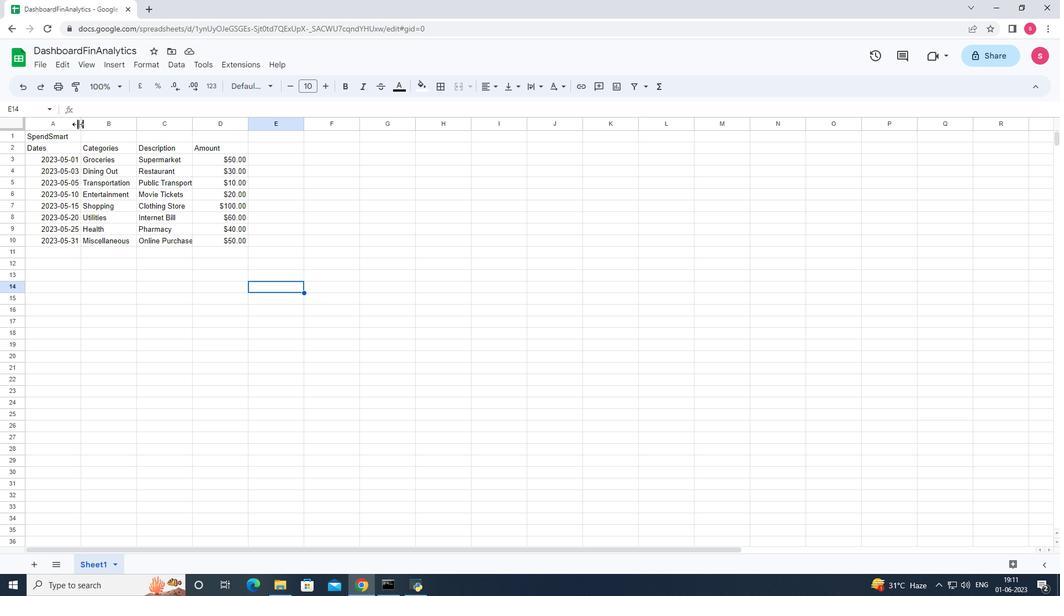 
Action: Mouse pressed left at (77, 124)
Screenshot: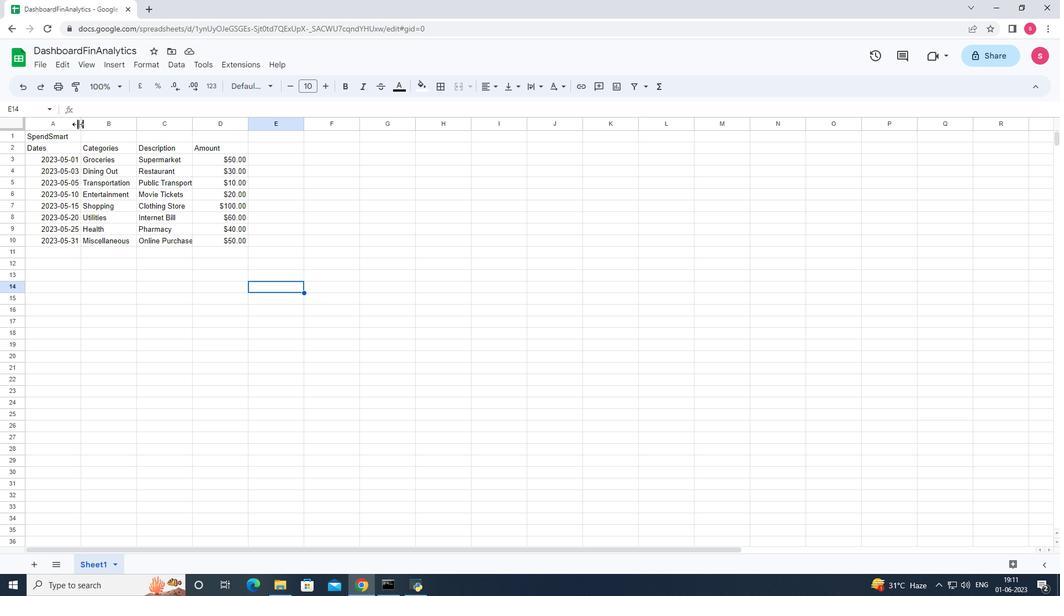 
Action: Mouse moved to (673, 256)
Screenshot: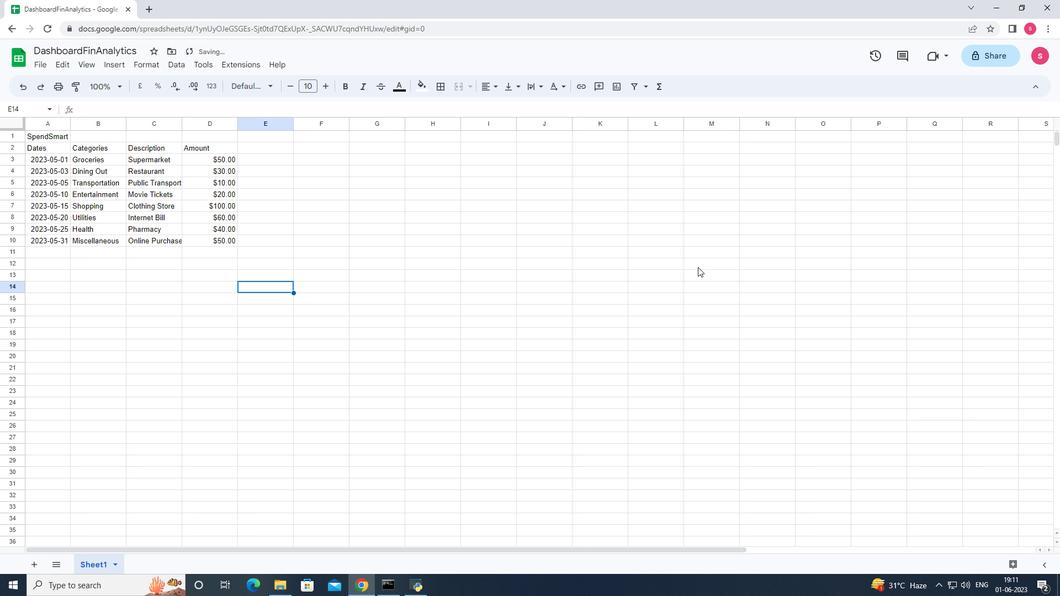 
Action: Mouse pressed left at (673, 256)
Screenshot: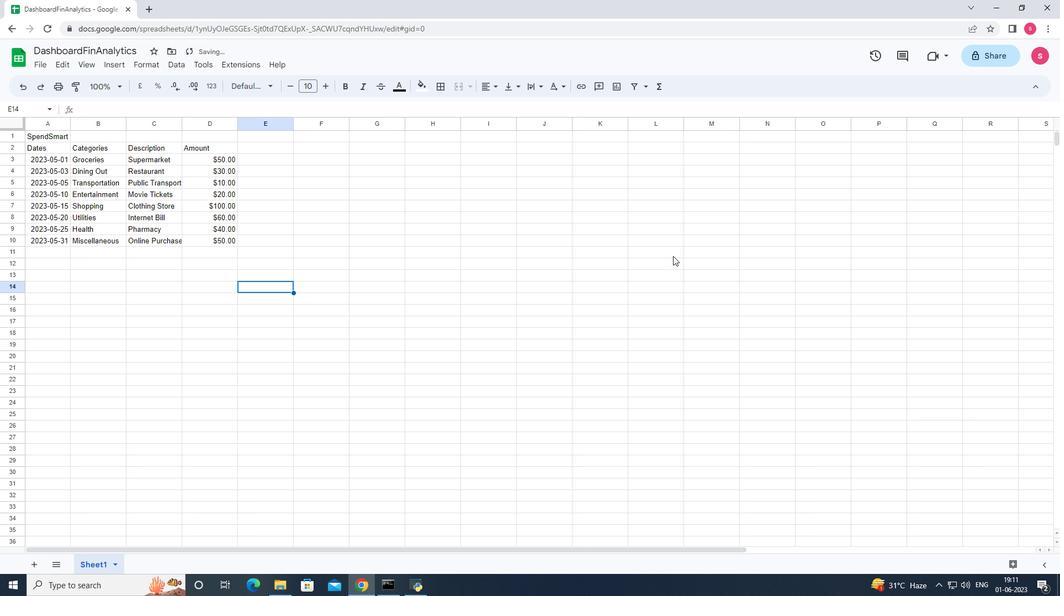 
Action: Mouse moved to (127, 124)
Screenshot: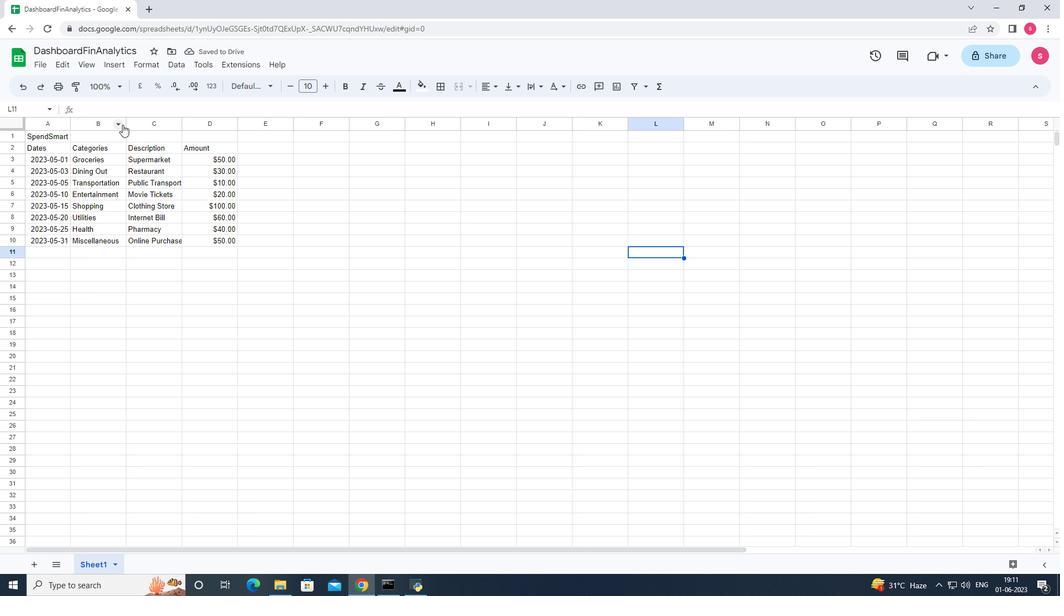 
Action: Mouse pressed left at (127, 124)
Screenshot: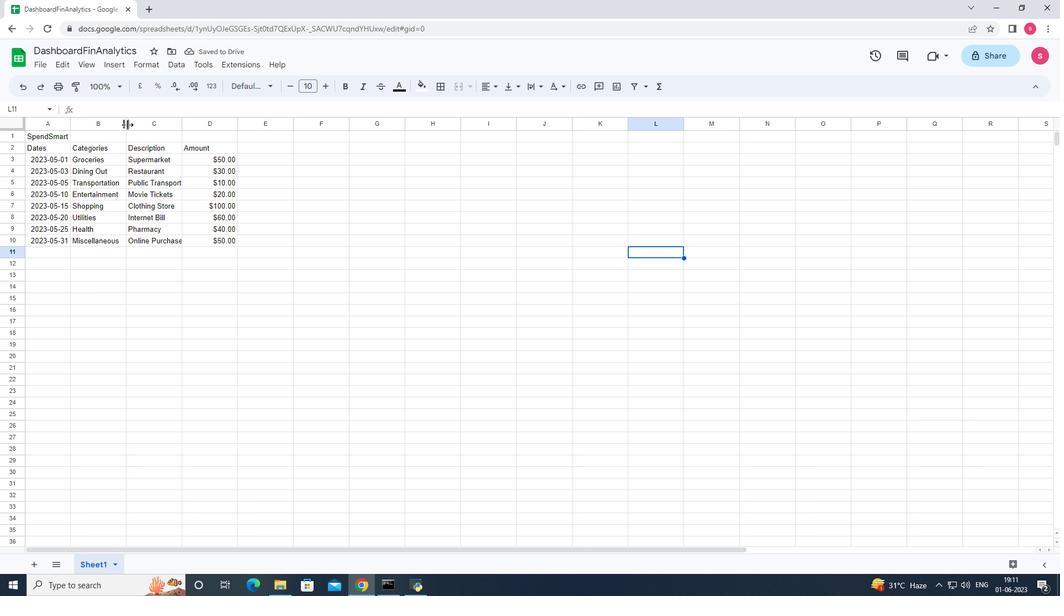 
Action: Mouse pressed left at (127, 124)
Screenshot: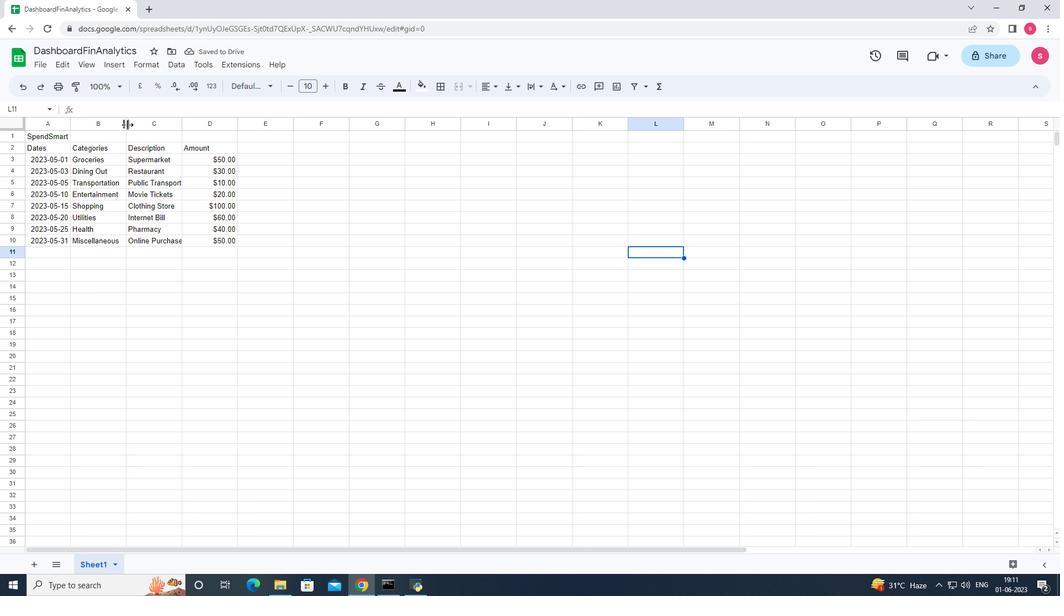 
Action: Mouse moved to (178, 124)
Screenshot: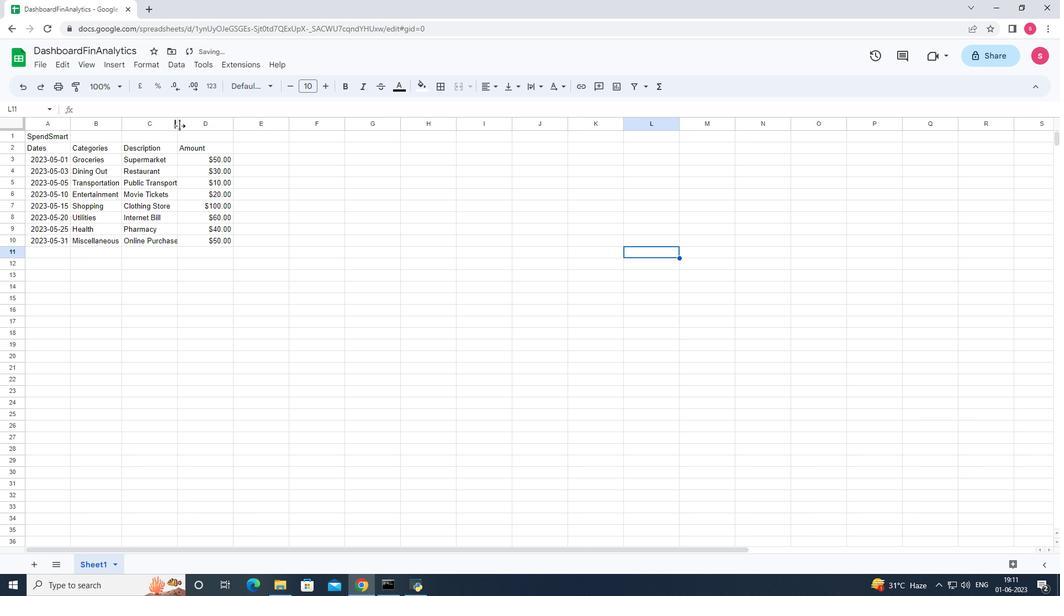 
Action: Mouse pressed left at (178, 124)
Screenshot: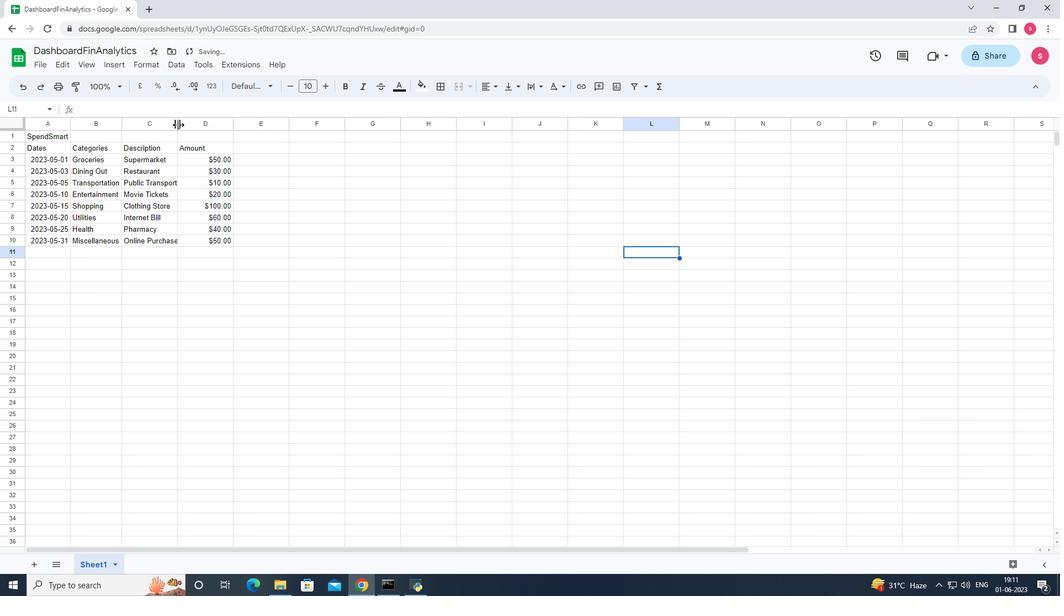 
Action: Mouse pressed left at (178, 124)
Screenshot: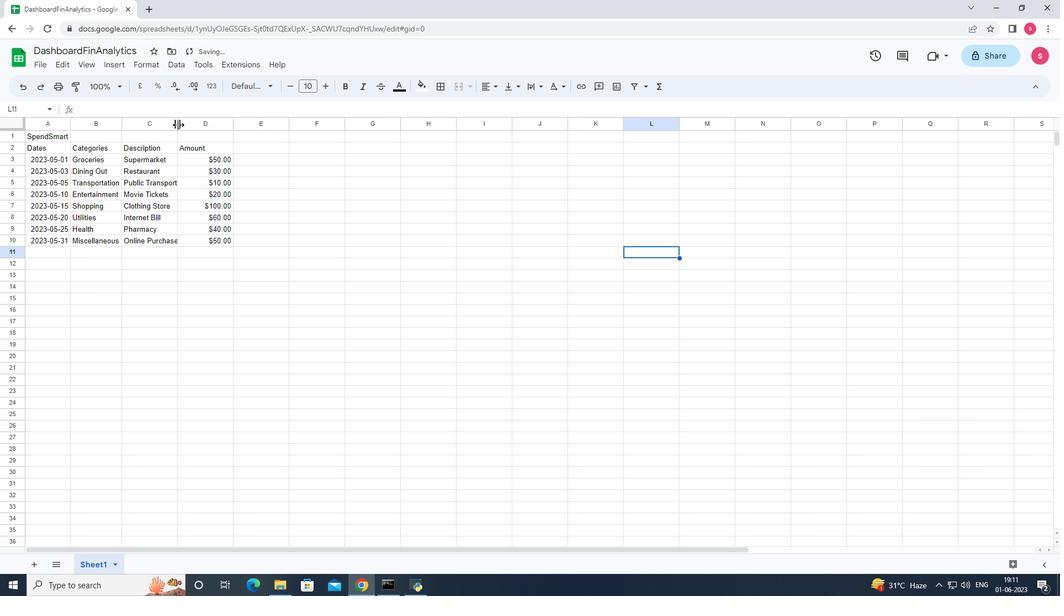 
Action: Mouse moved to (235, 123)
Screenshot: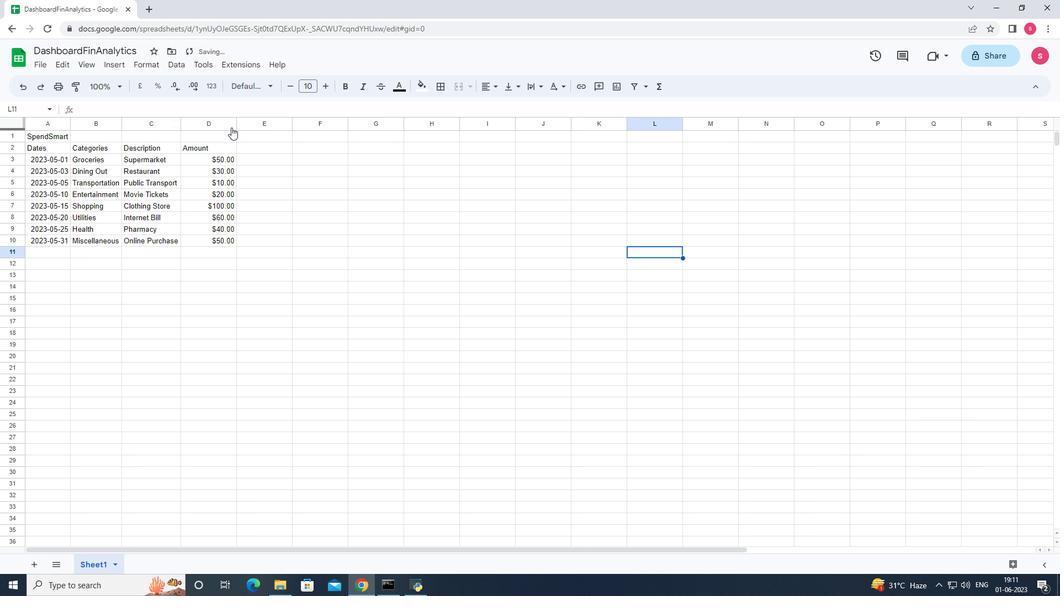 
Action: Mouse pressed left at (235, 123)
Screenshot: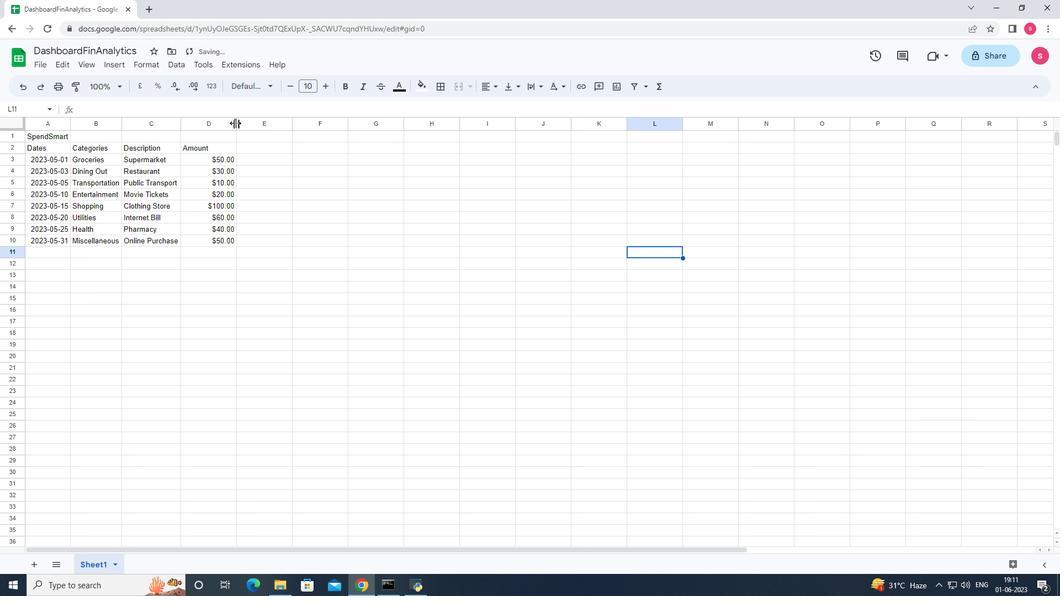 
Action: Mouse pressed left at (235, 123)
Screenshot: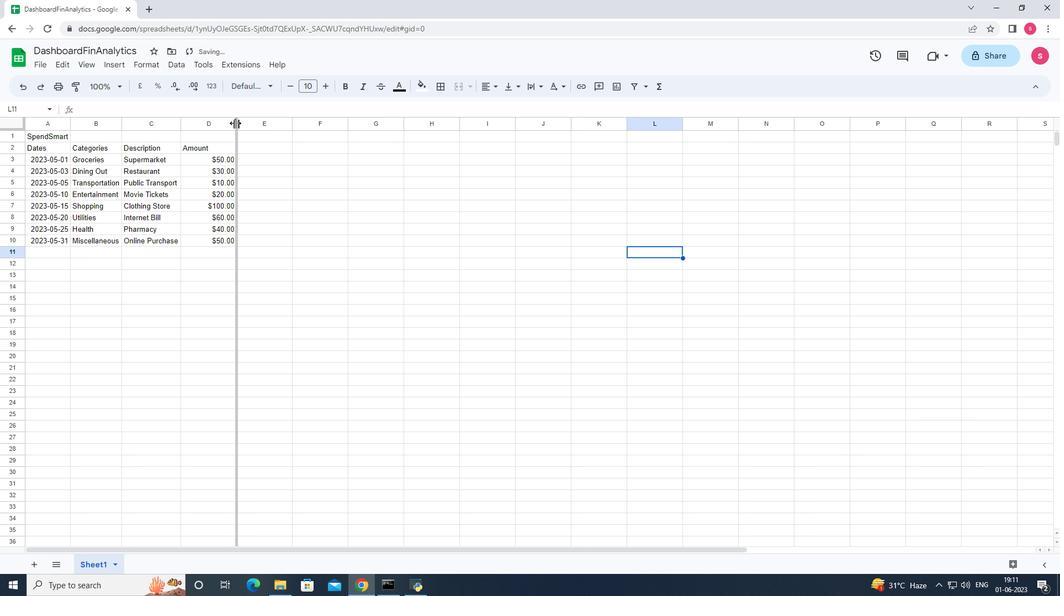 
Action: Mouse moved to (355, 258)
Screenshot: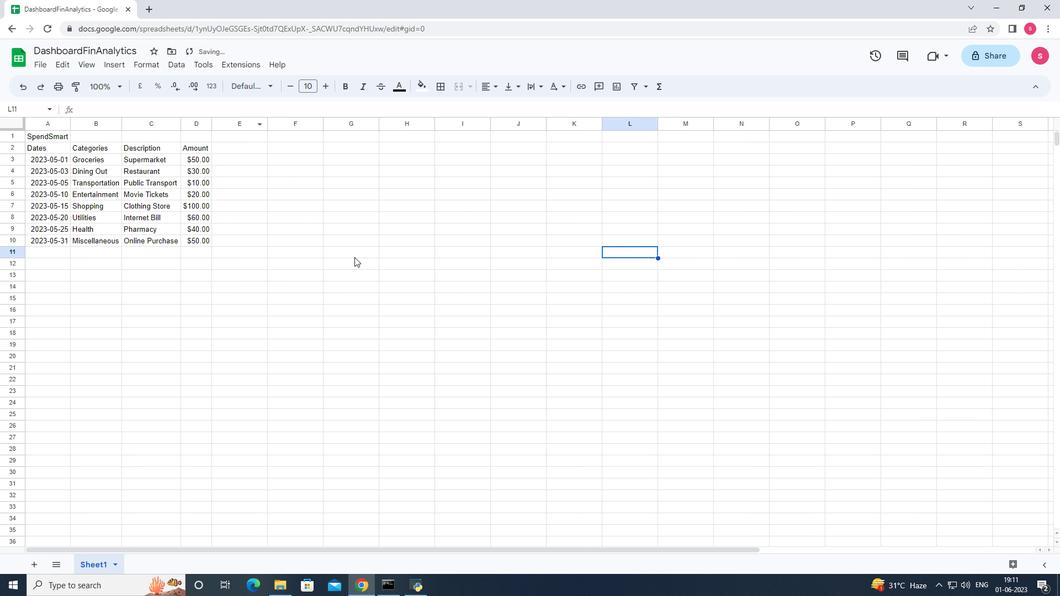 
Action: Mouse pressed left at (355, 258)
Screenshot: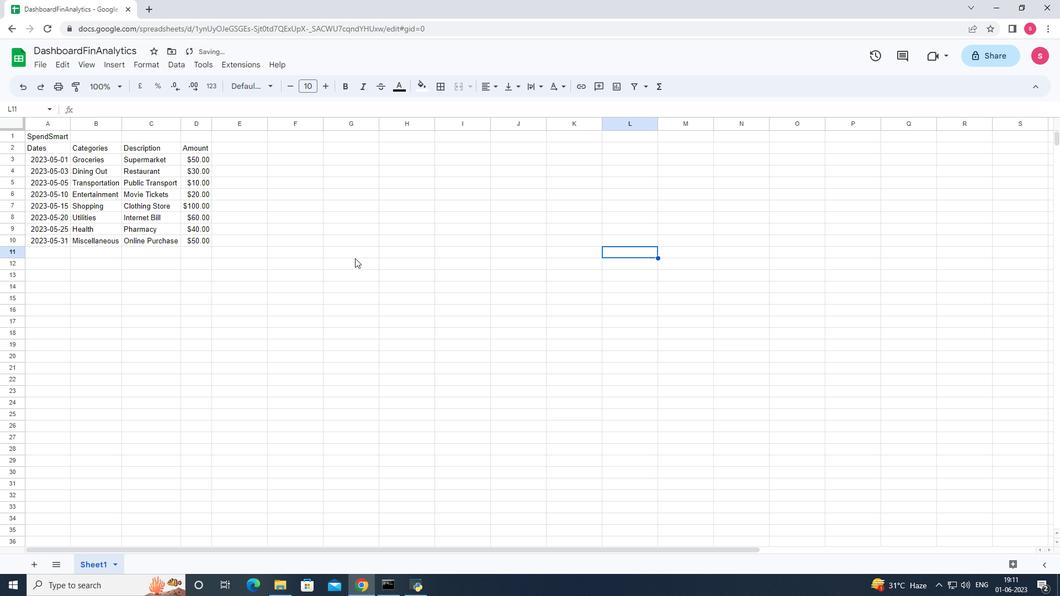 
Action: Mouse moved to (435, 298)
Screenshot: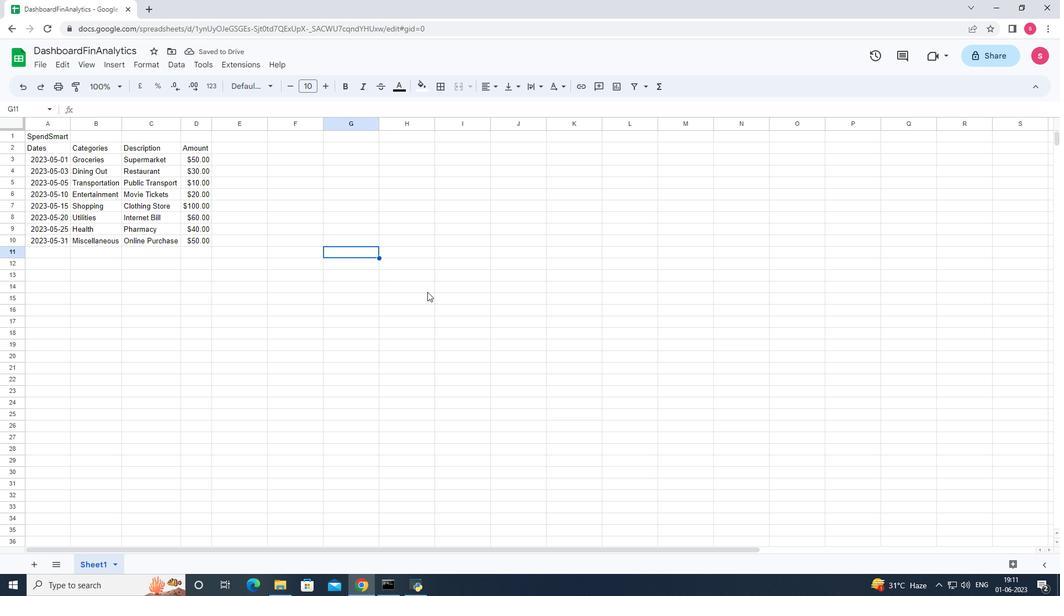 
Action: Key pressed ctrl+S
Screenshot: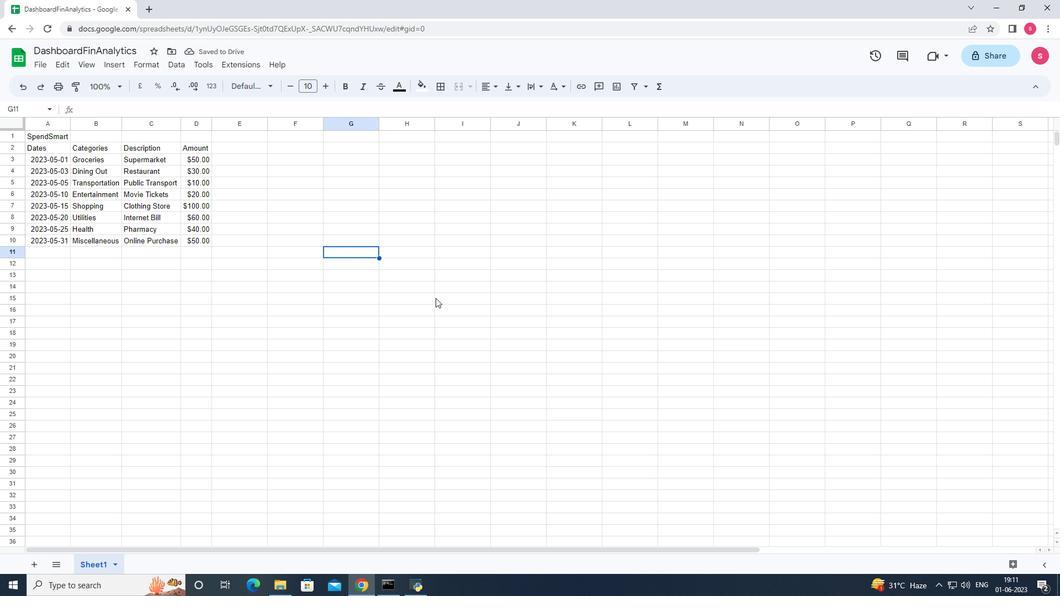 
